 Task: Log work in the project AgileFocus for the issue 'Develop a new tool for automated testing of mobile application battery consumption and energy efficiency' spent time as '6w 3d 10h 51m' and remaining time as '5w 1d 13h 21m' and move to top of backlog. Now add the issue to the epic 'IT Knowledge Management Process Improvement'. Log work in the project AgileFocus for the issue 'Upgrade the error logging and monitoring capabilities of a web application to improve error detection and resolution' spent time as '3w 6d 6h 46m' and remaining time as '2w 6d 16h 39m' and move to bottom of backlog. Now add the issue to the epic 'IT Release Management Process Improvement'
Action: Mouse moved to (786, 524)
Screenshot: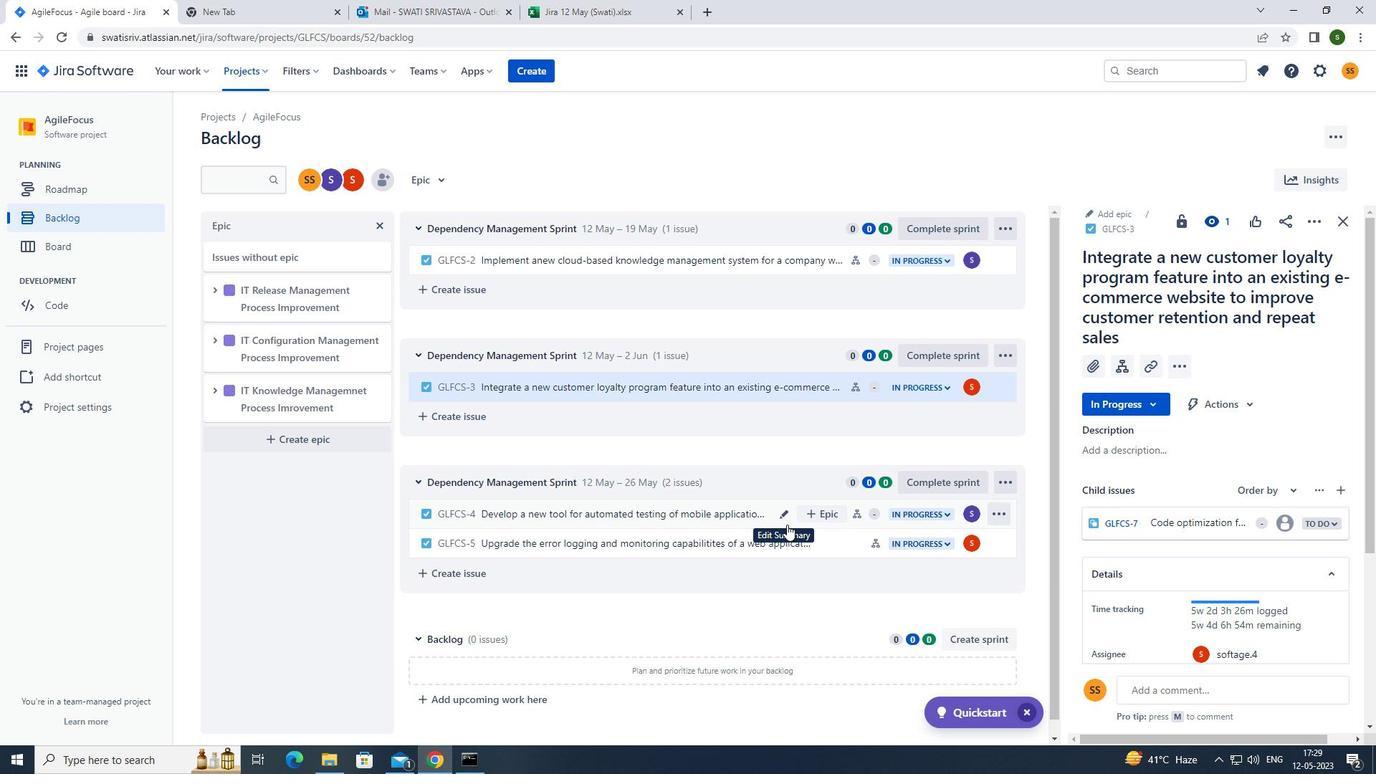 
Action: Mouse pressed left at (786, 524)
Screenshot: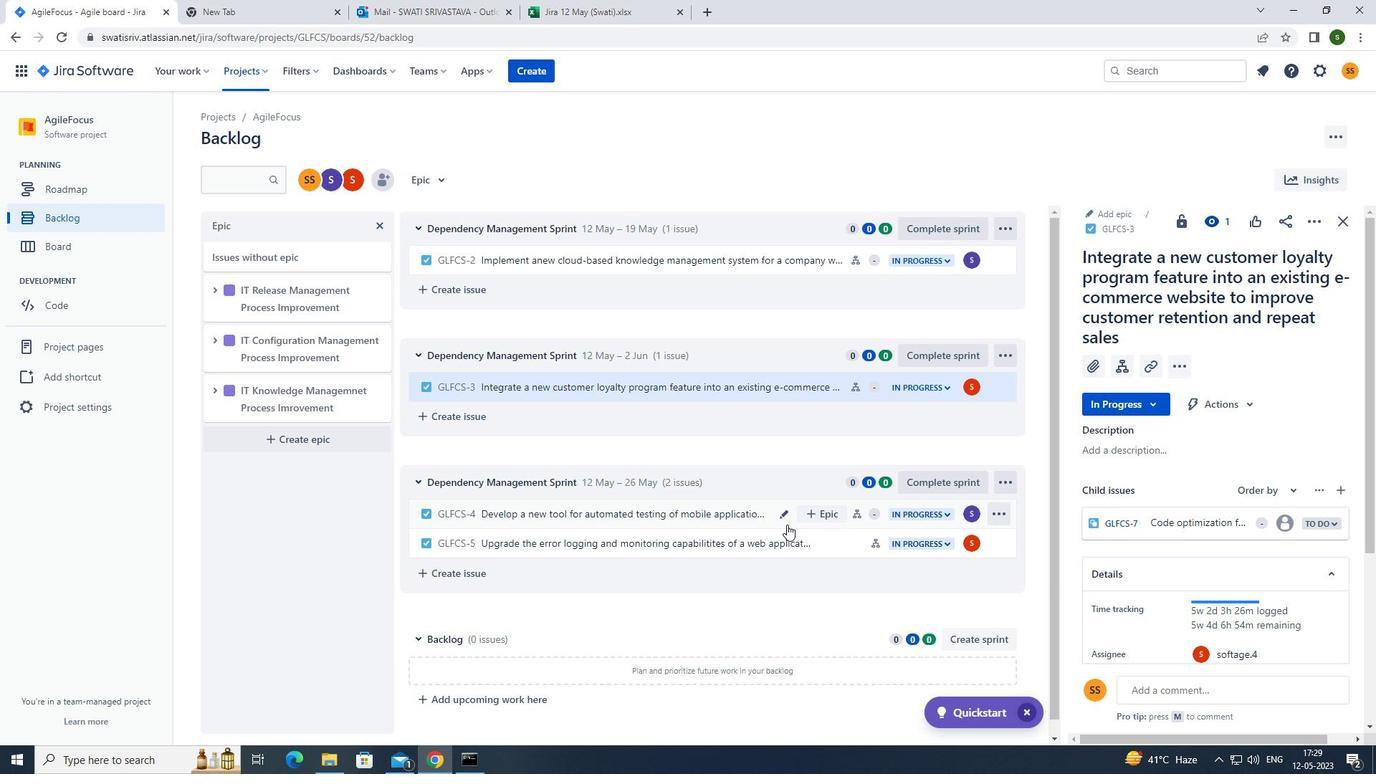 
Action: Mouse moved to (1317, 222)
Screenshot: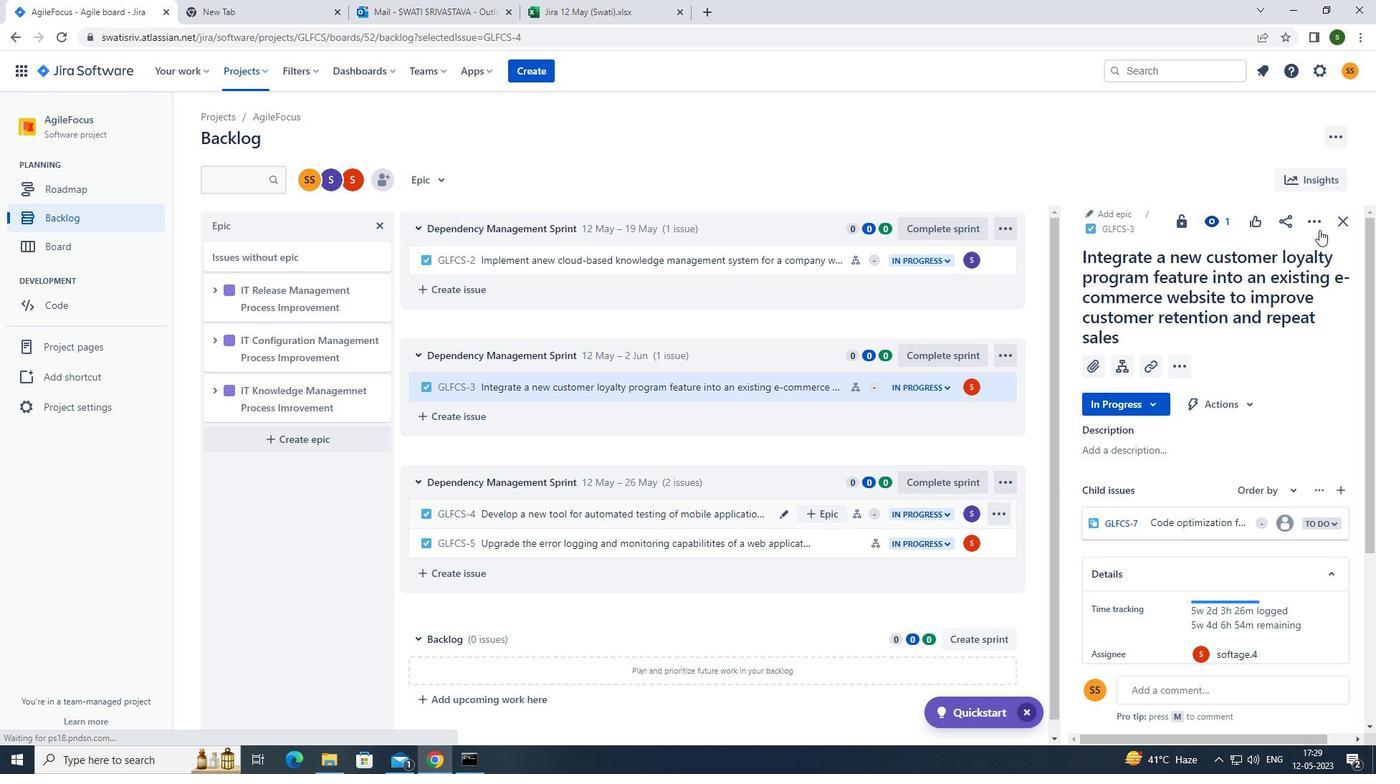 
Action: Mouse pressed left at (1317, 222)
Screenshot: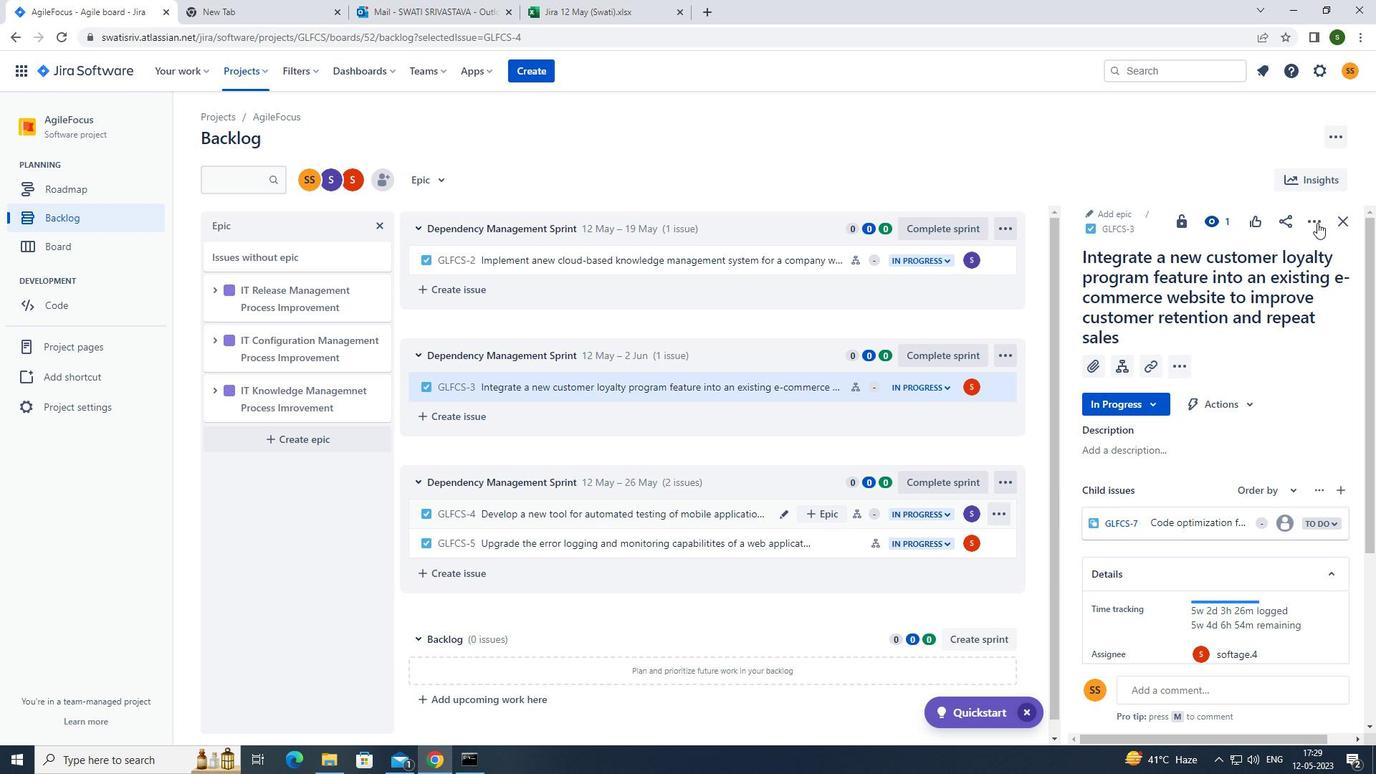
Action: Mouse moved to (1273, 253)
Screenshot: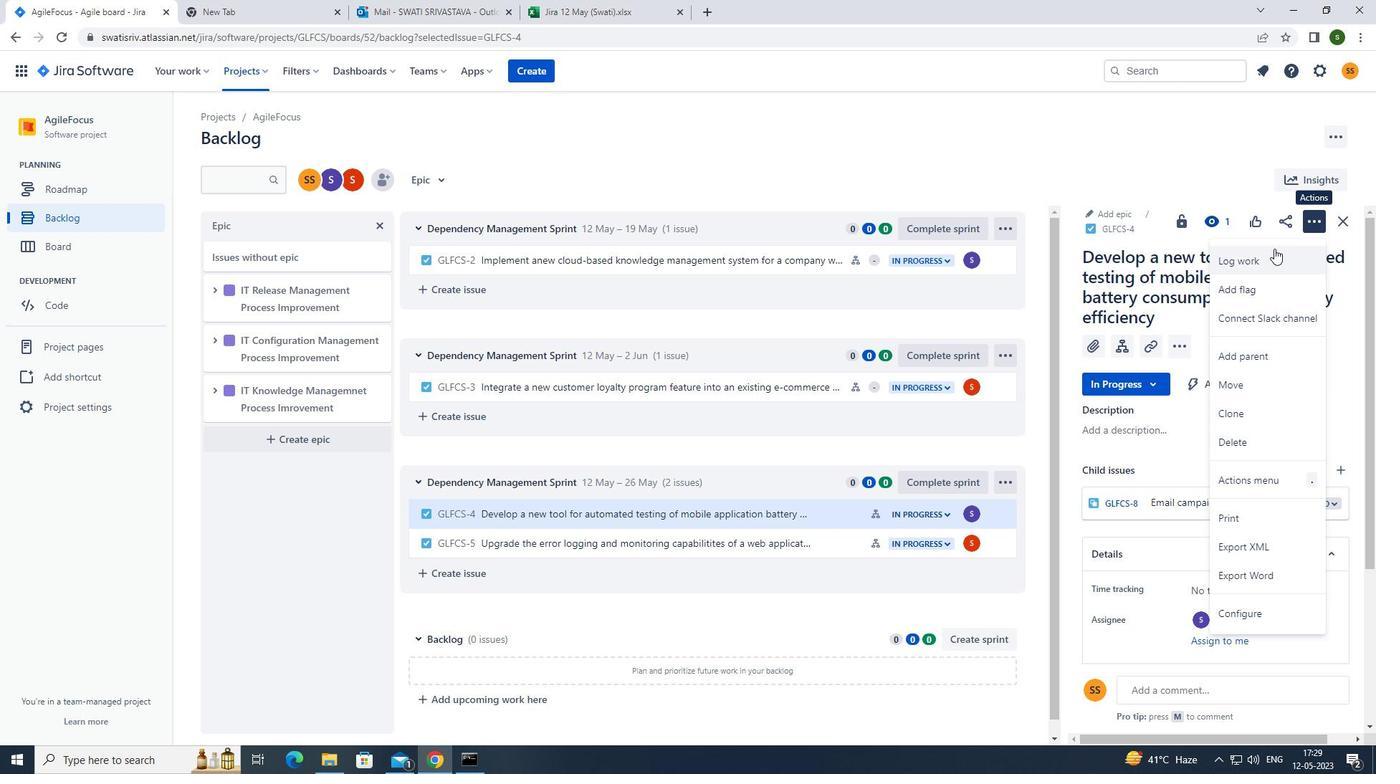 
Action: Mouse pressed left at (1273, 253)
Screenshot: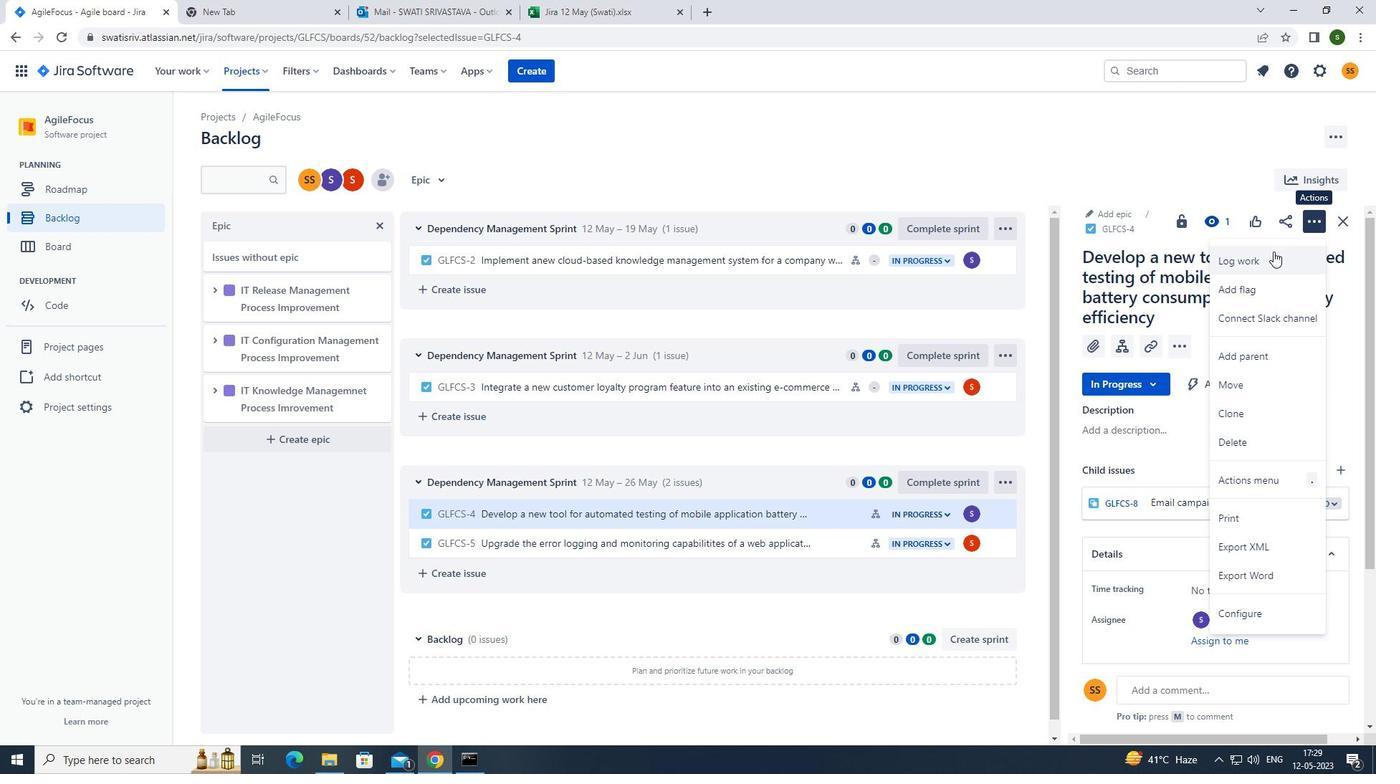 
Action: Mouse moved to (632, 179)
Screenshot: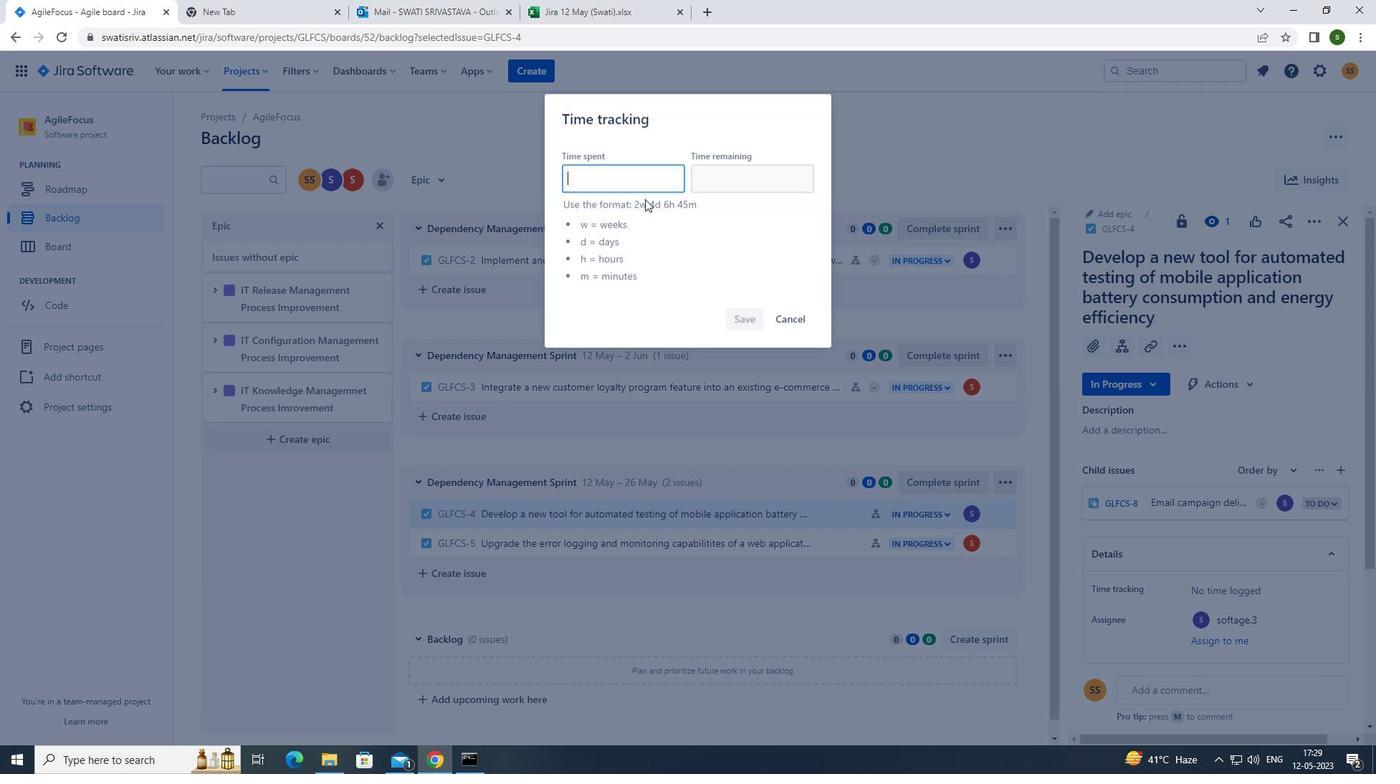 
Action: Mouse pressed left at (632, 179)
Screenshot: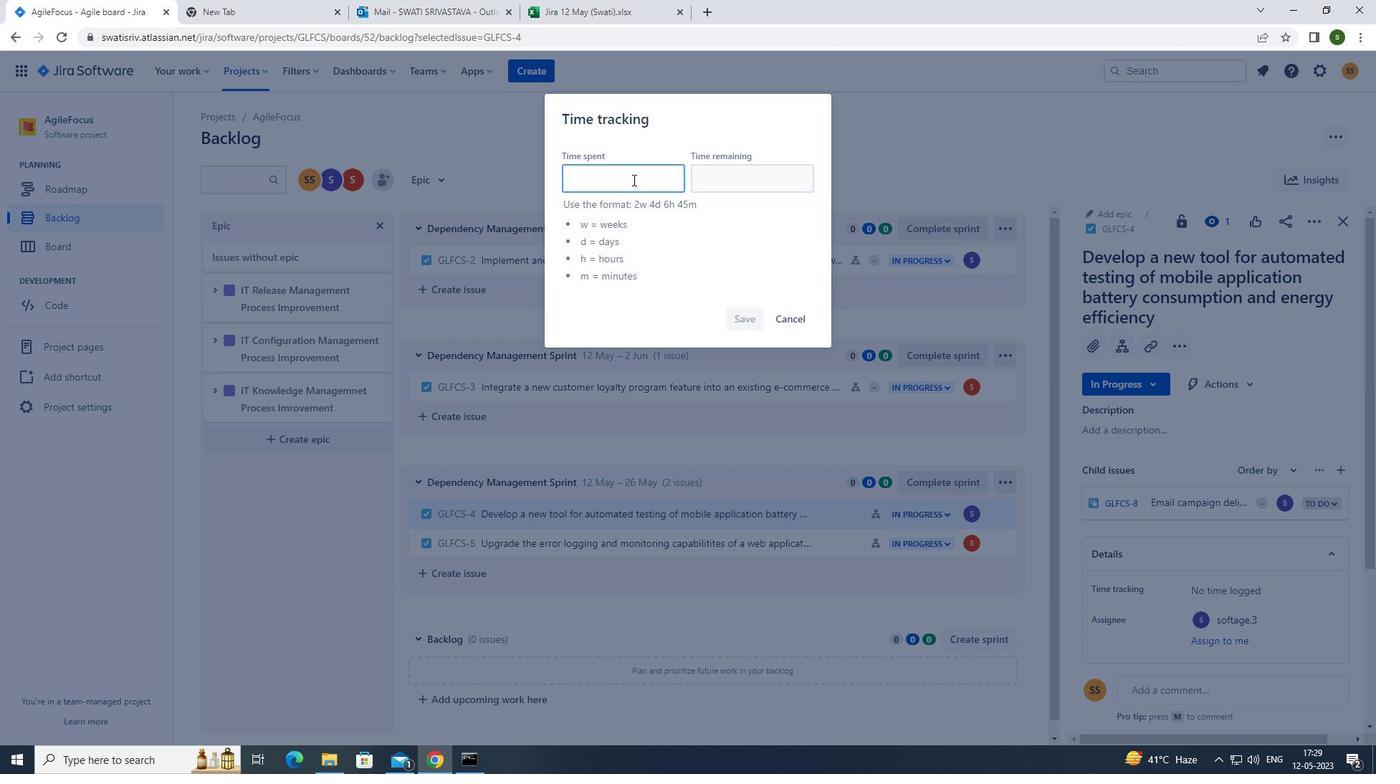 
Action: Mouse moved to (632, 179)
Screenshot: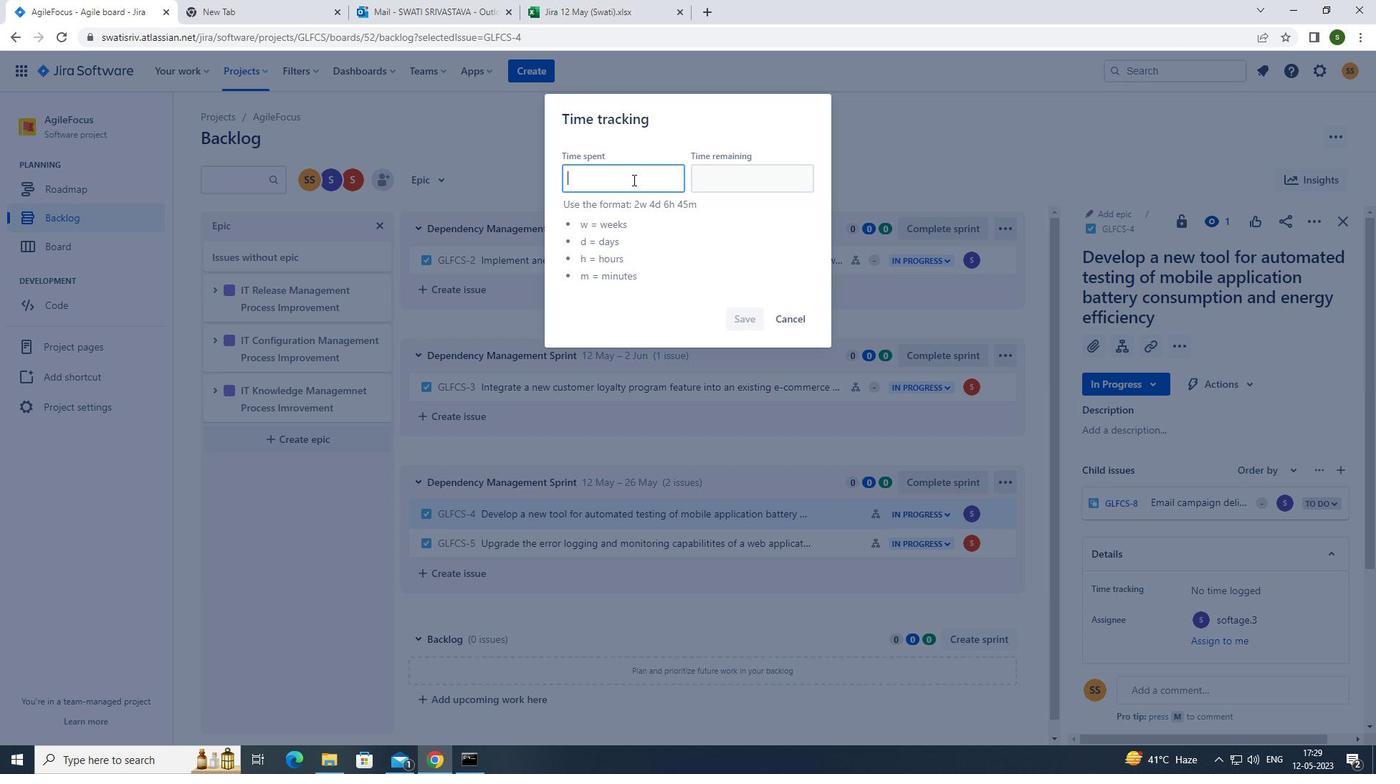 
Action: Key pressed 6w<Key.space>3d<Key.space>10h<Key.space>51m
Screenshot: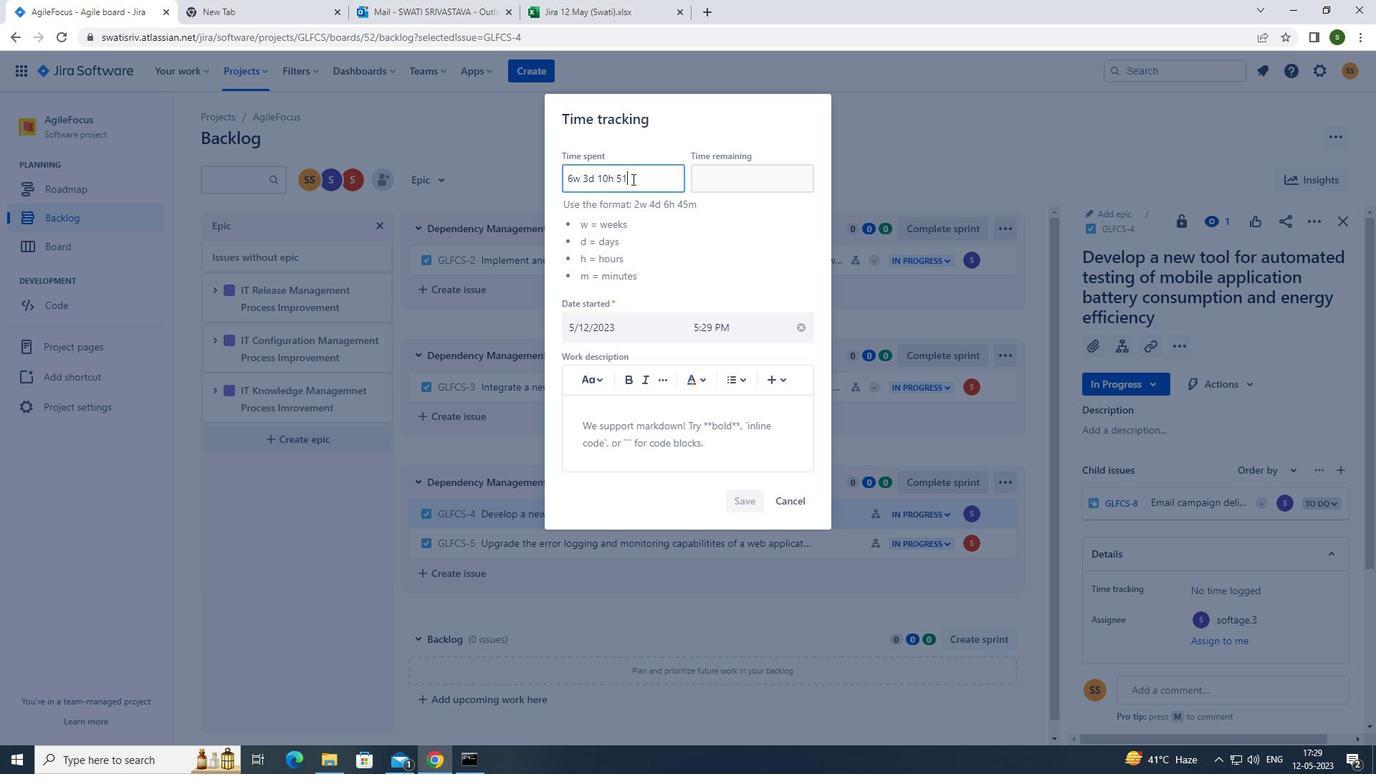 
Action: Mouse moved to (735, 192)
Screenshot: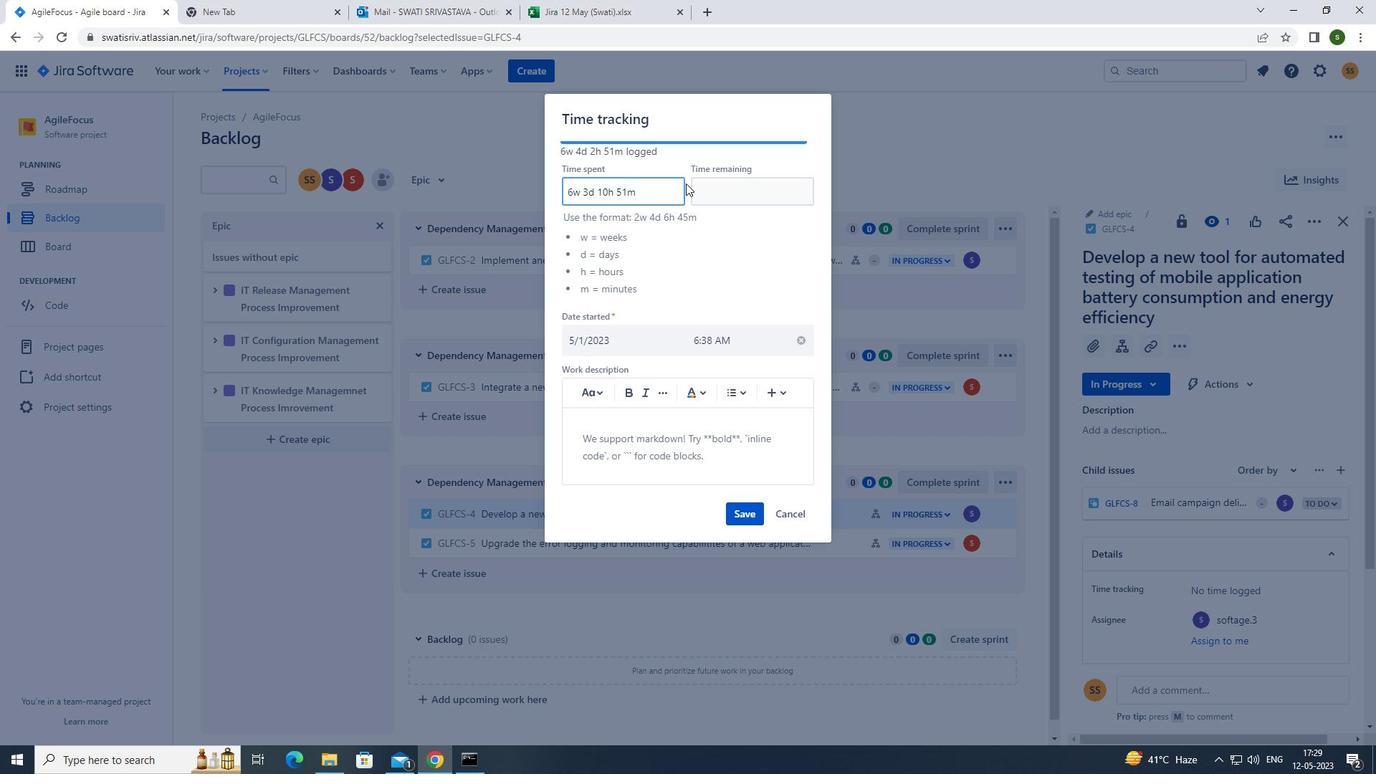 
Action: Mouse pressed left at (735, 192)
Screenshot: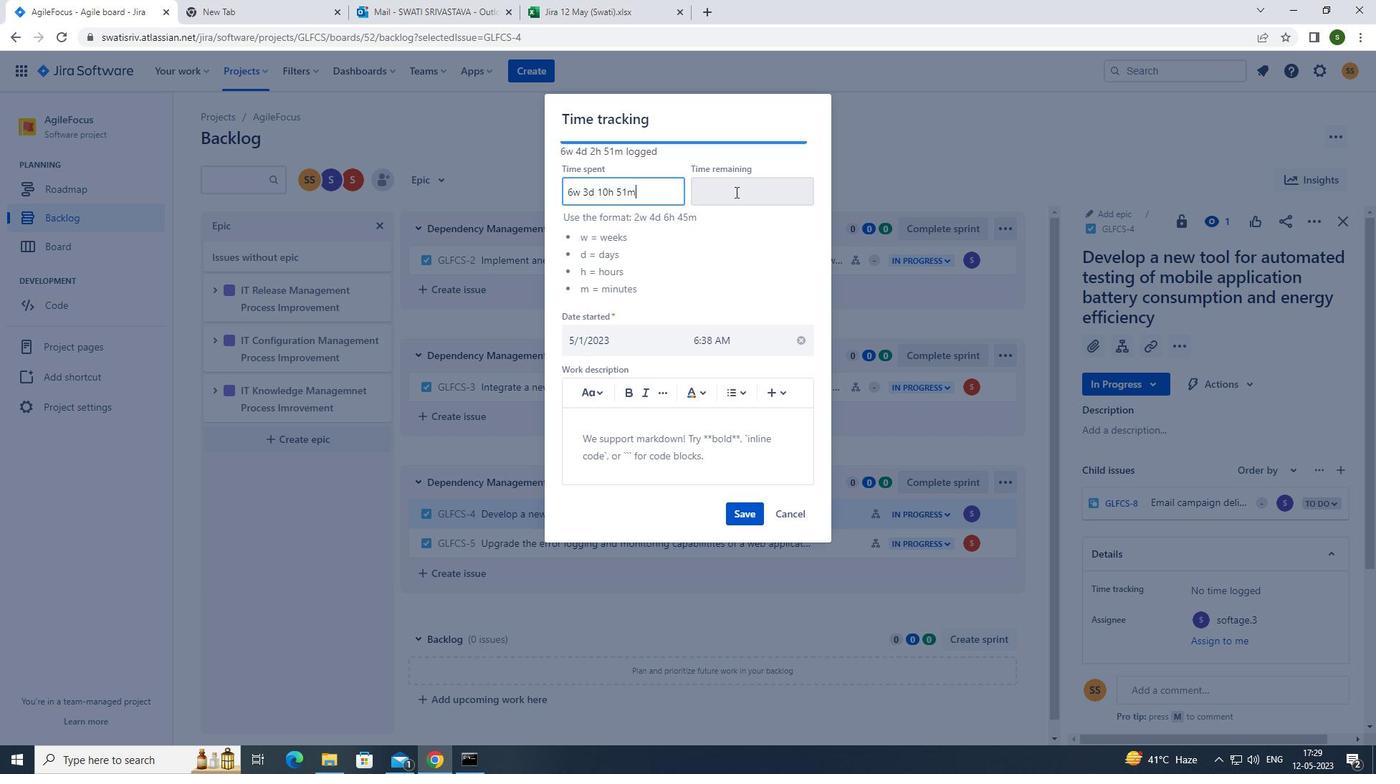 
Action: Key pressed 5w<Key.space>1d<Key.space>13h<Key.space>21m
Screenshot: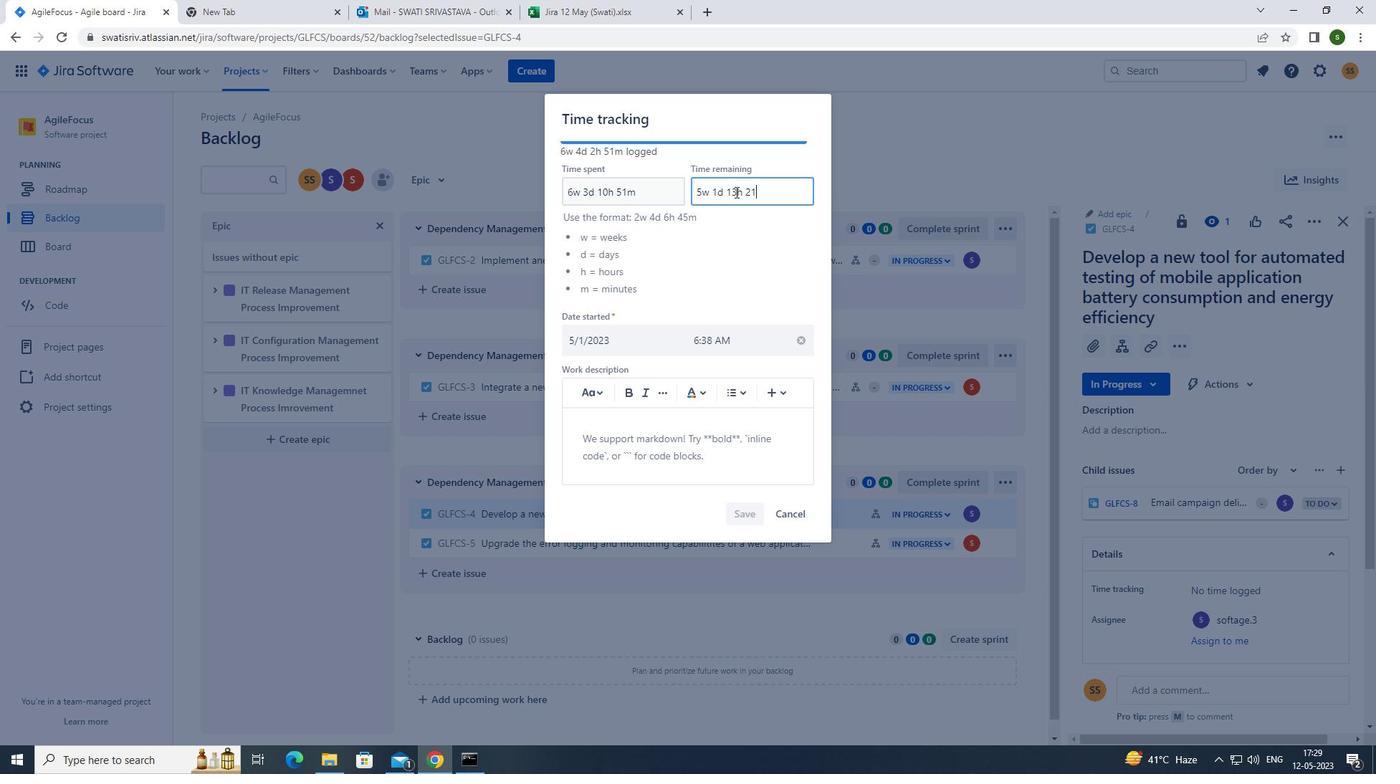 
Action: Mouse moved to (747, 511)
Screenshot: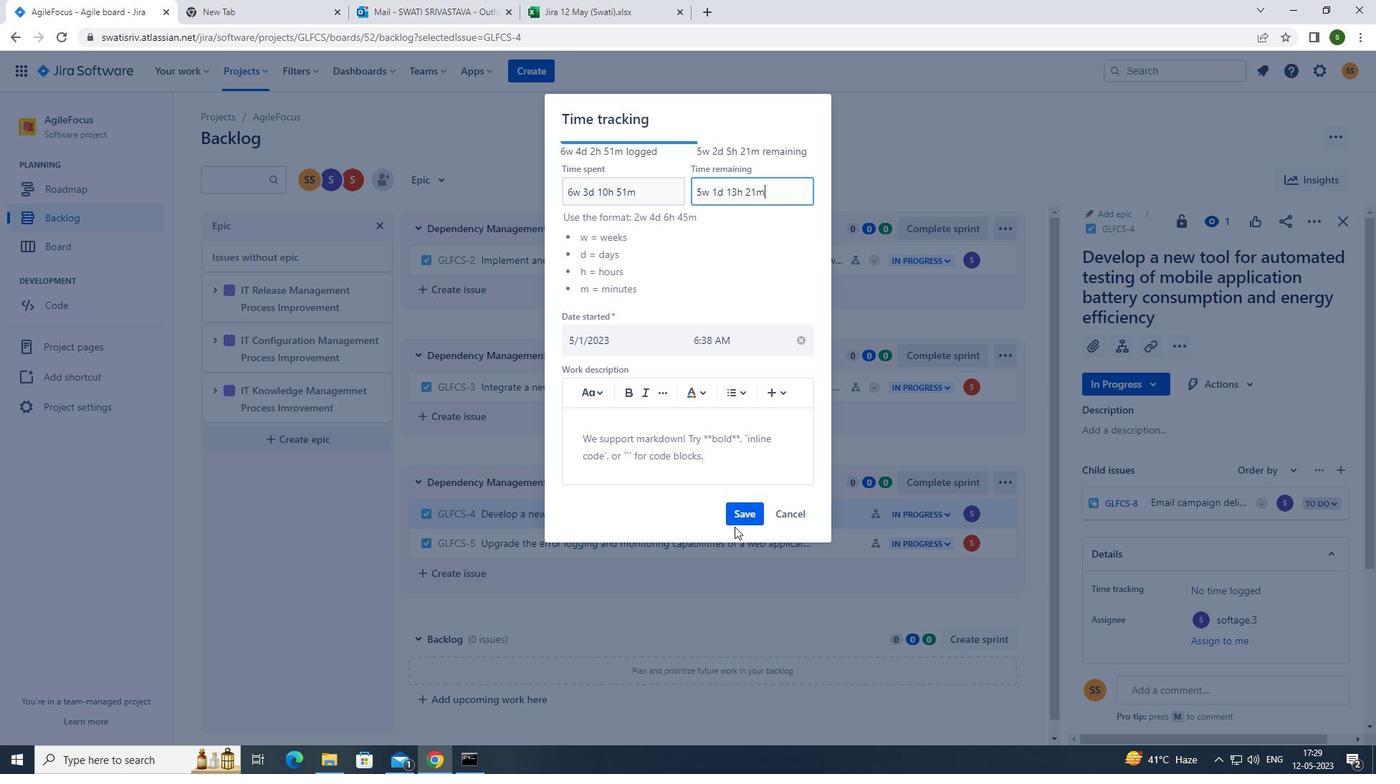 
Action: Mouse pressed left at (747, 511)
Screenshot: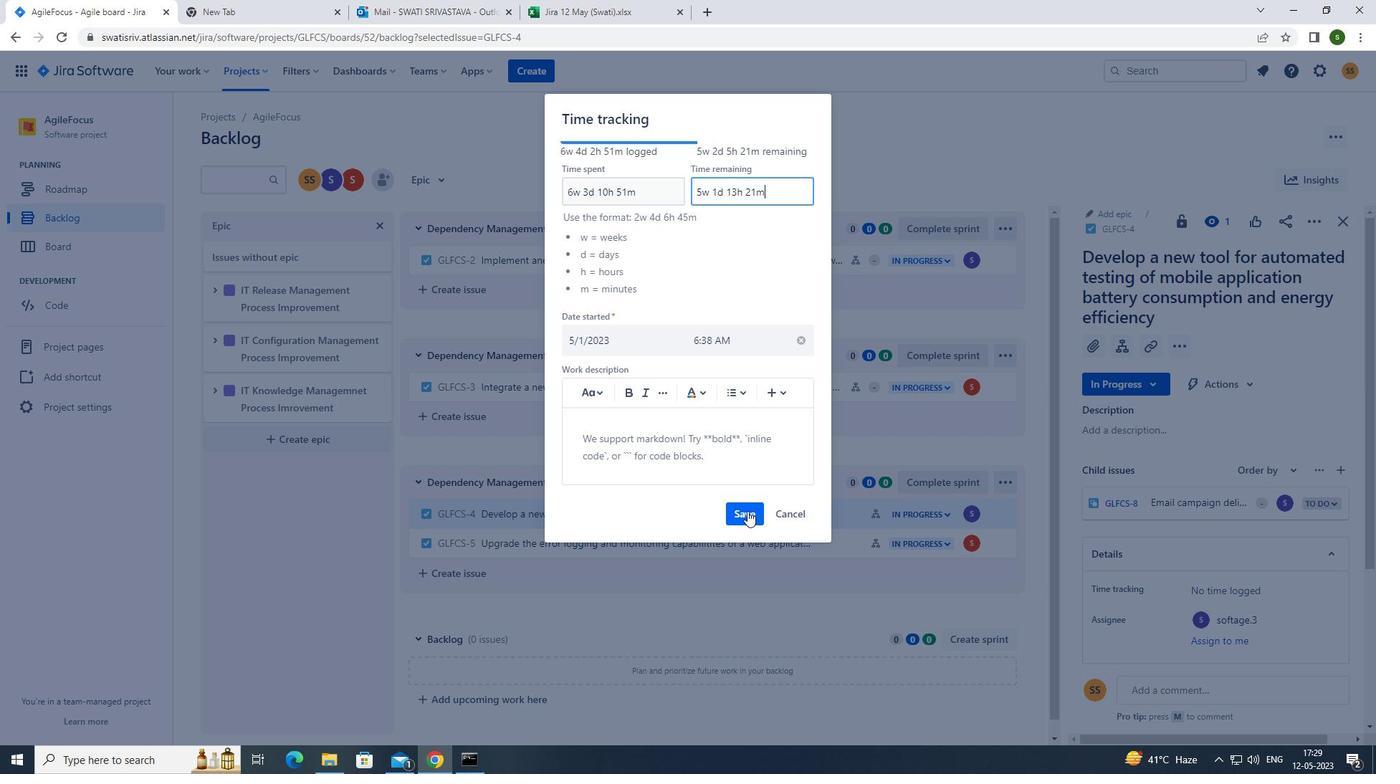
Action: Mouse moved to (1004, 518)
Screenshot: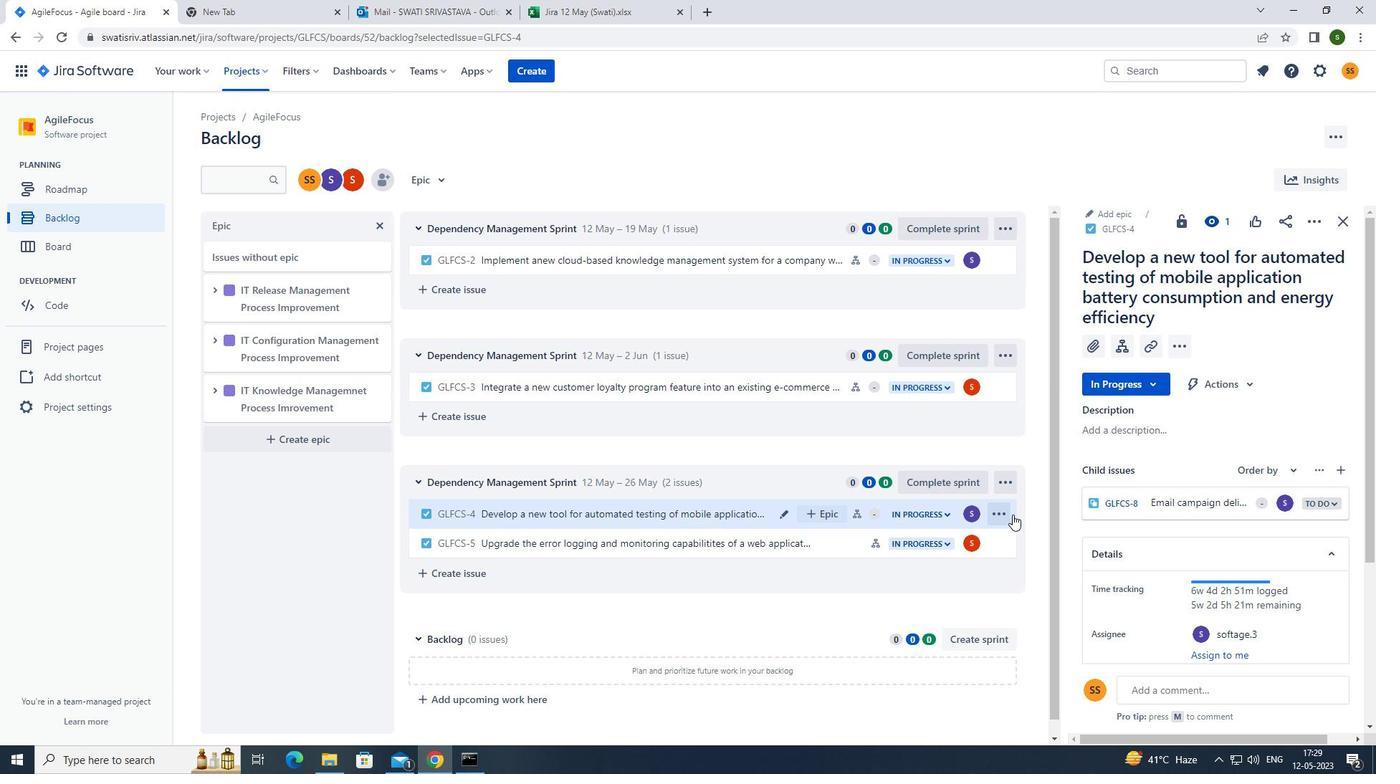 
Action: Mouse pressed left at (1004, 518)
Screenshot: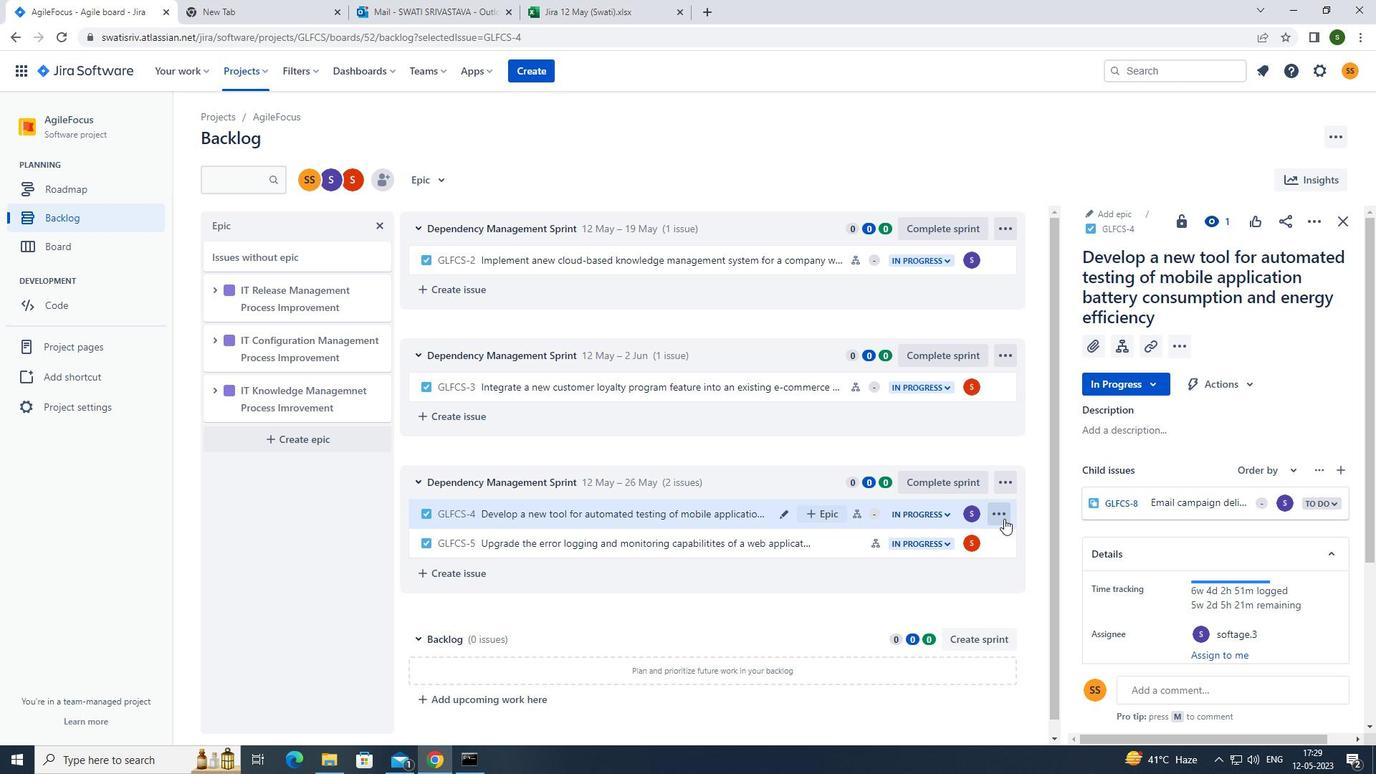 
Action: Mouse moved to (925, 455)
Screenshot: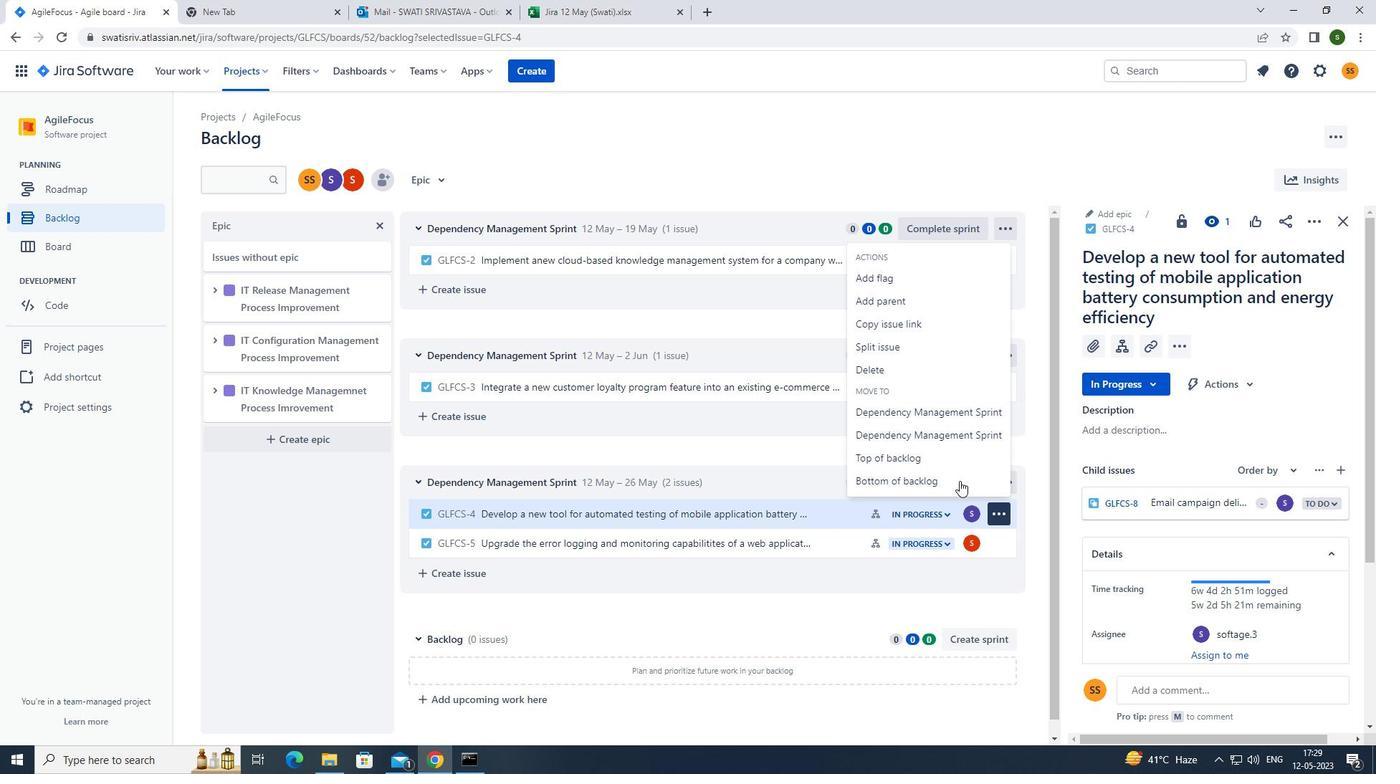 
Action: Mouse pressed left at (925, 455)
Screenshot: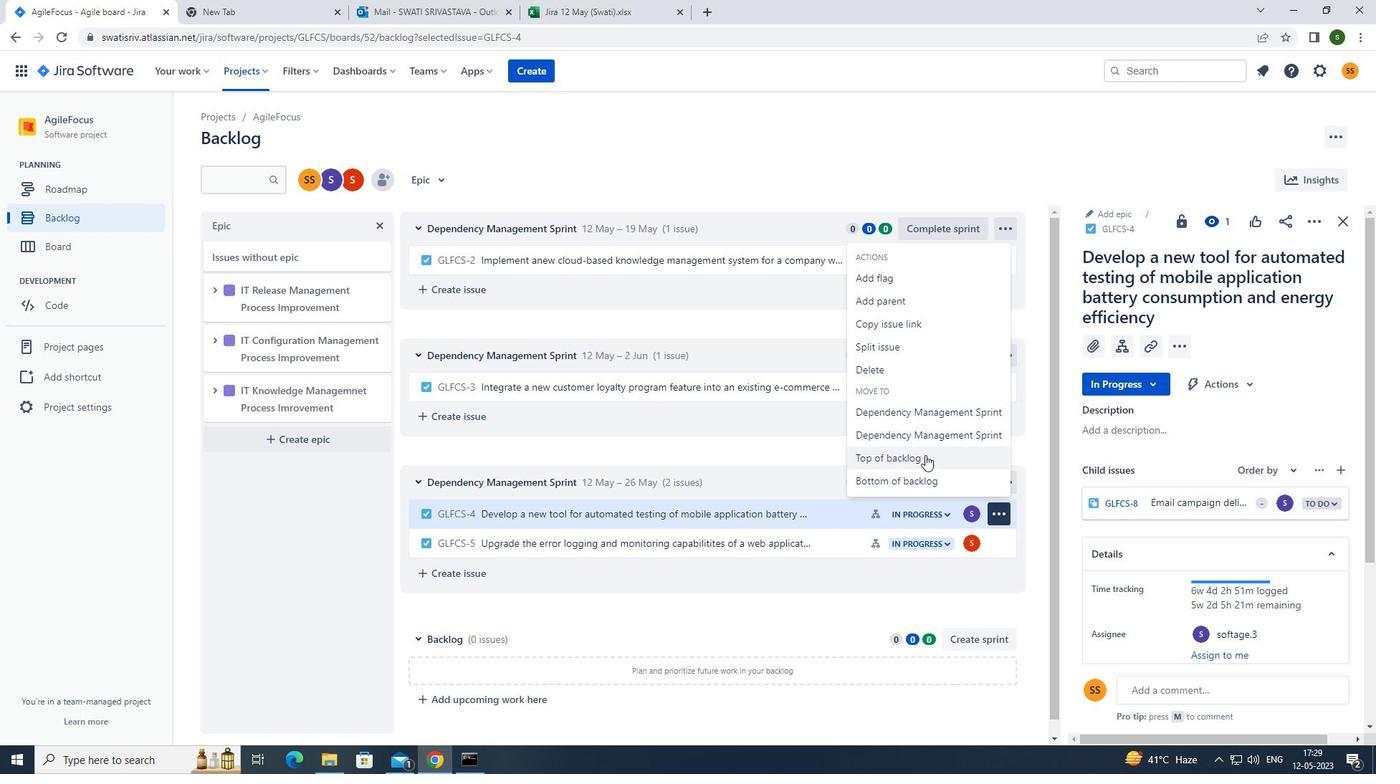 
Action: Mouse moved to (734, 232)
Screenshot: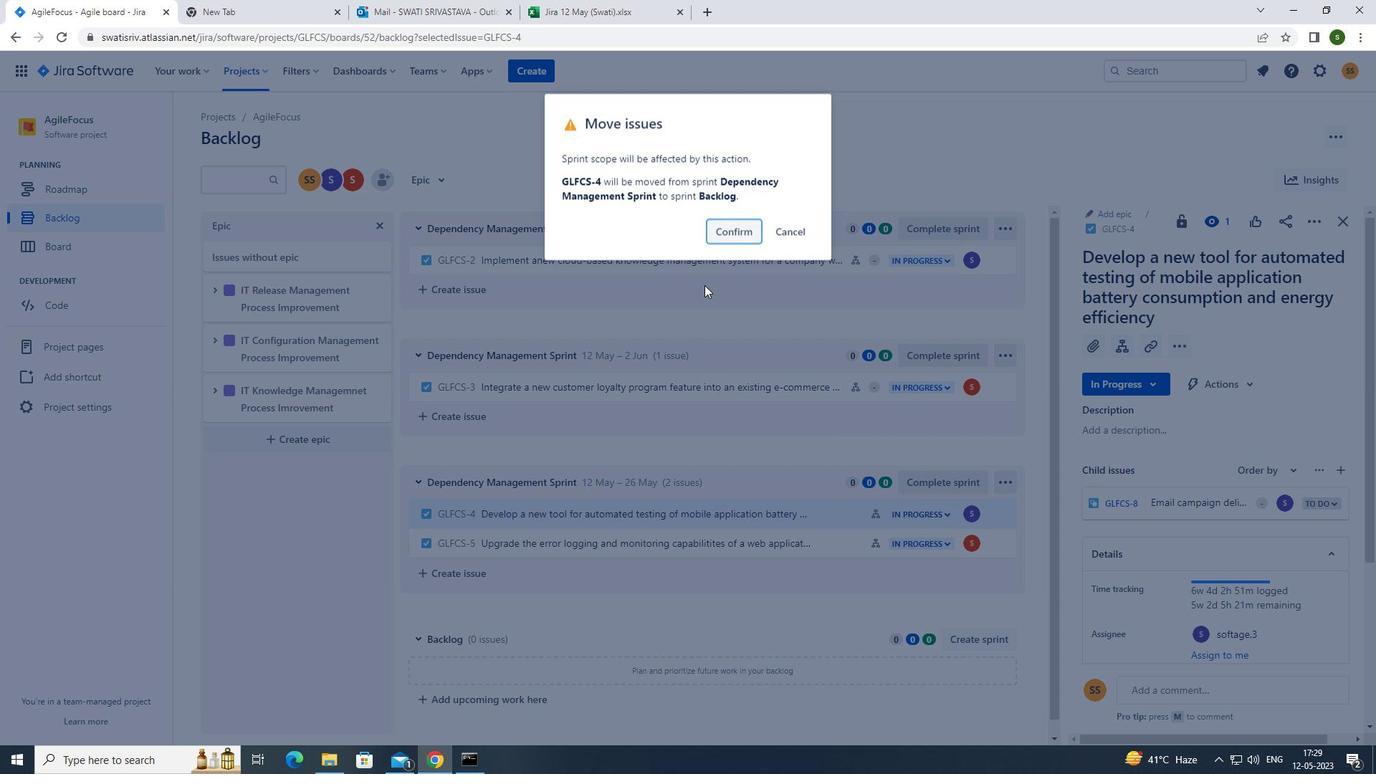 
Action: Mouse pressed left at (734, 232)
Screenshot: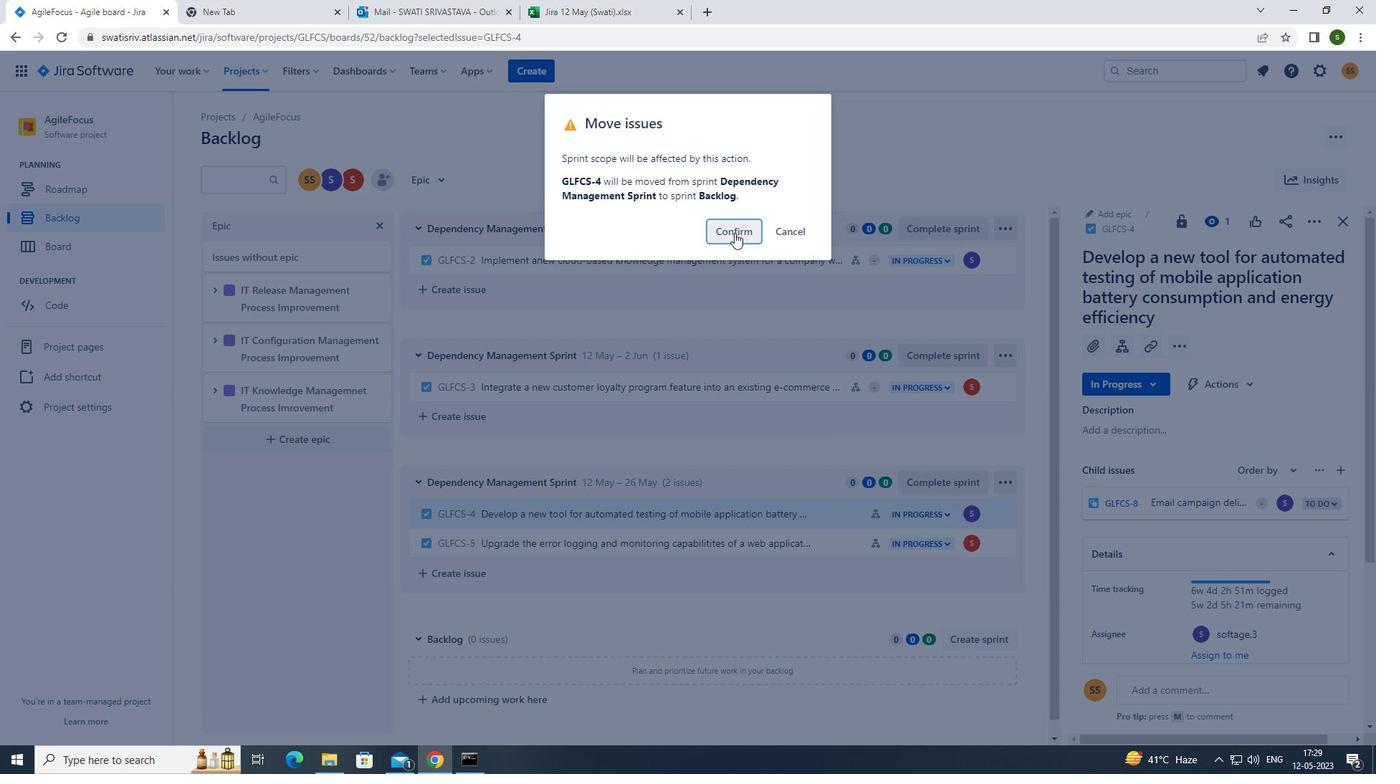 
Action: Mouse moved to (445, 178)
Screenshot: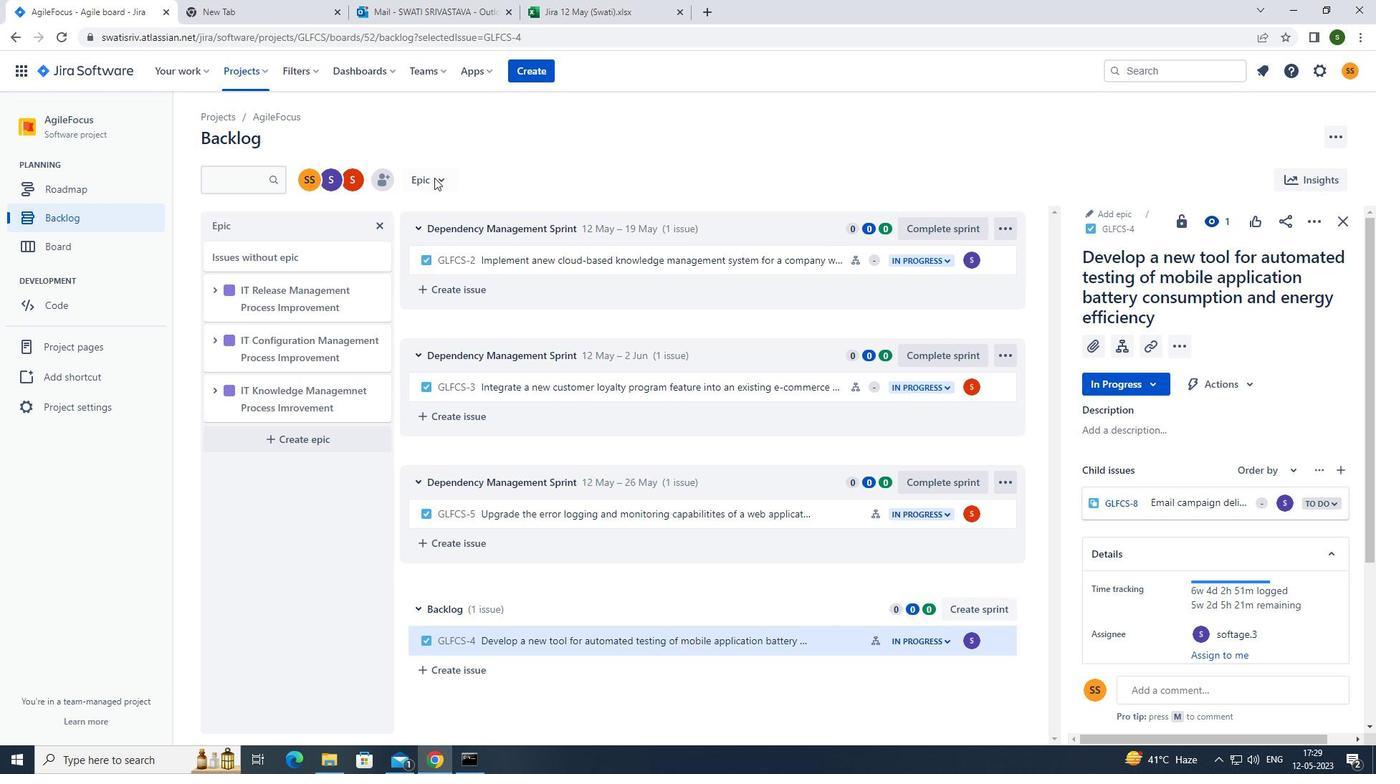 
Action: Mouse pressed left at (445, 178)
Screenshot: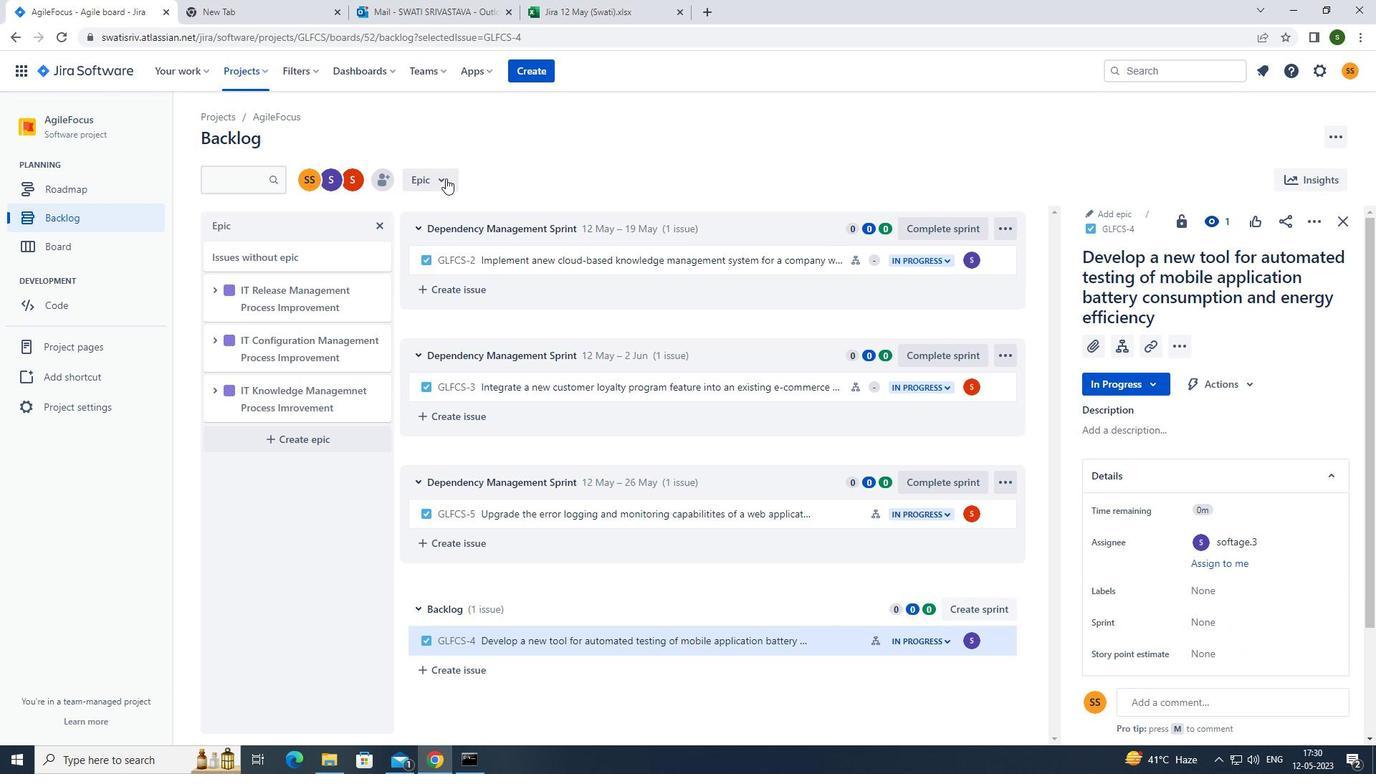 
Action: Mouse moved to (481, 290)
Screenshot: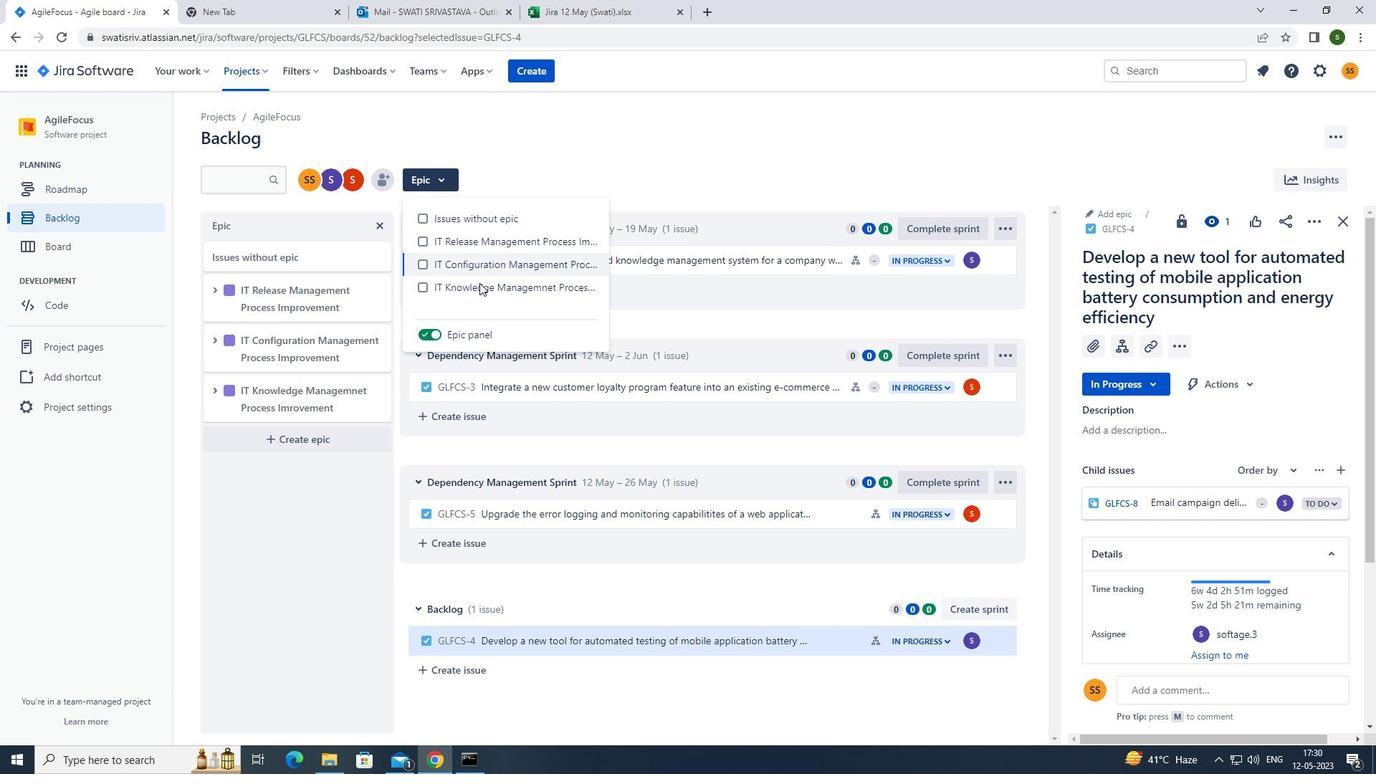 
Action: Mouse pressed left at (481, 290)
Screenshot: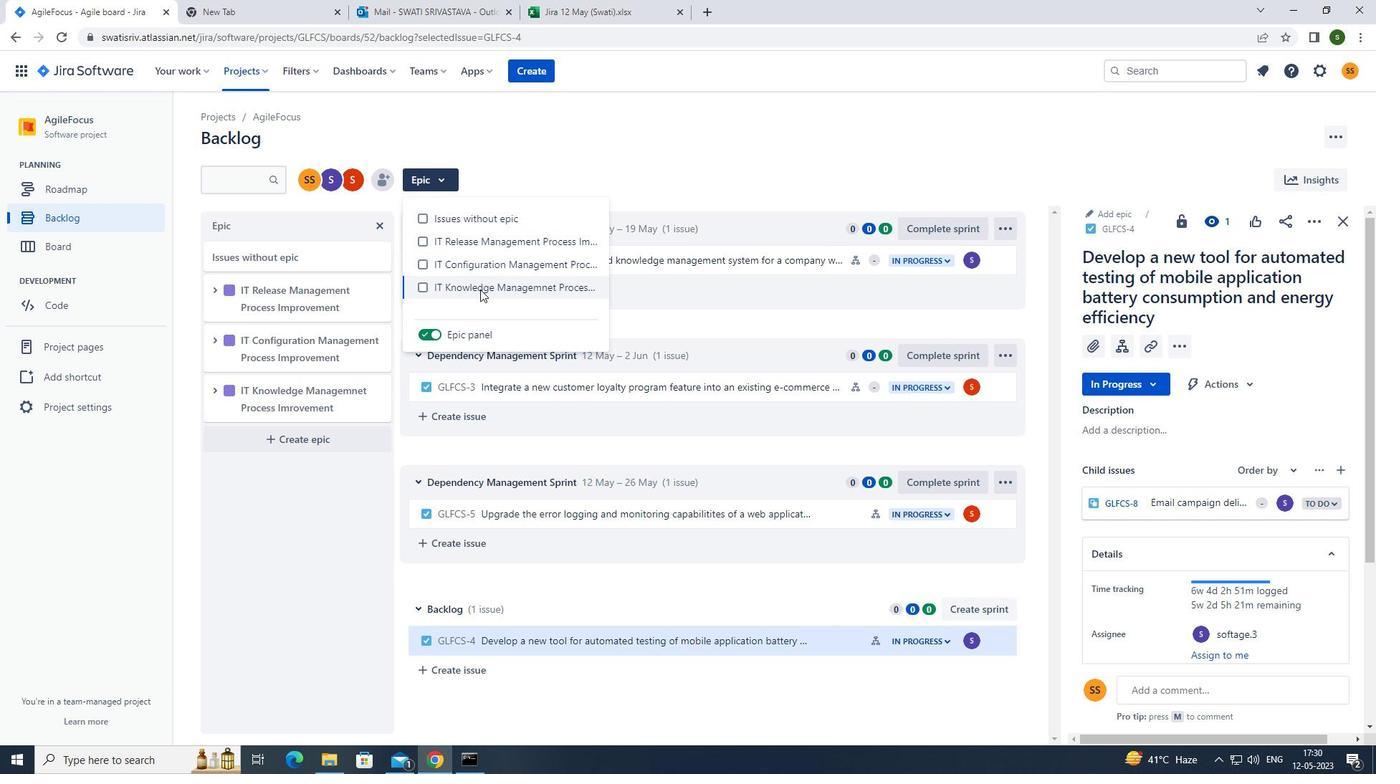 
Action: Mouse moved to (621, 167)
Screenshot: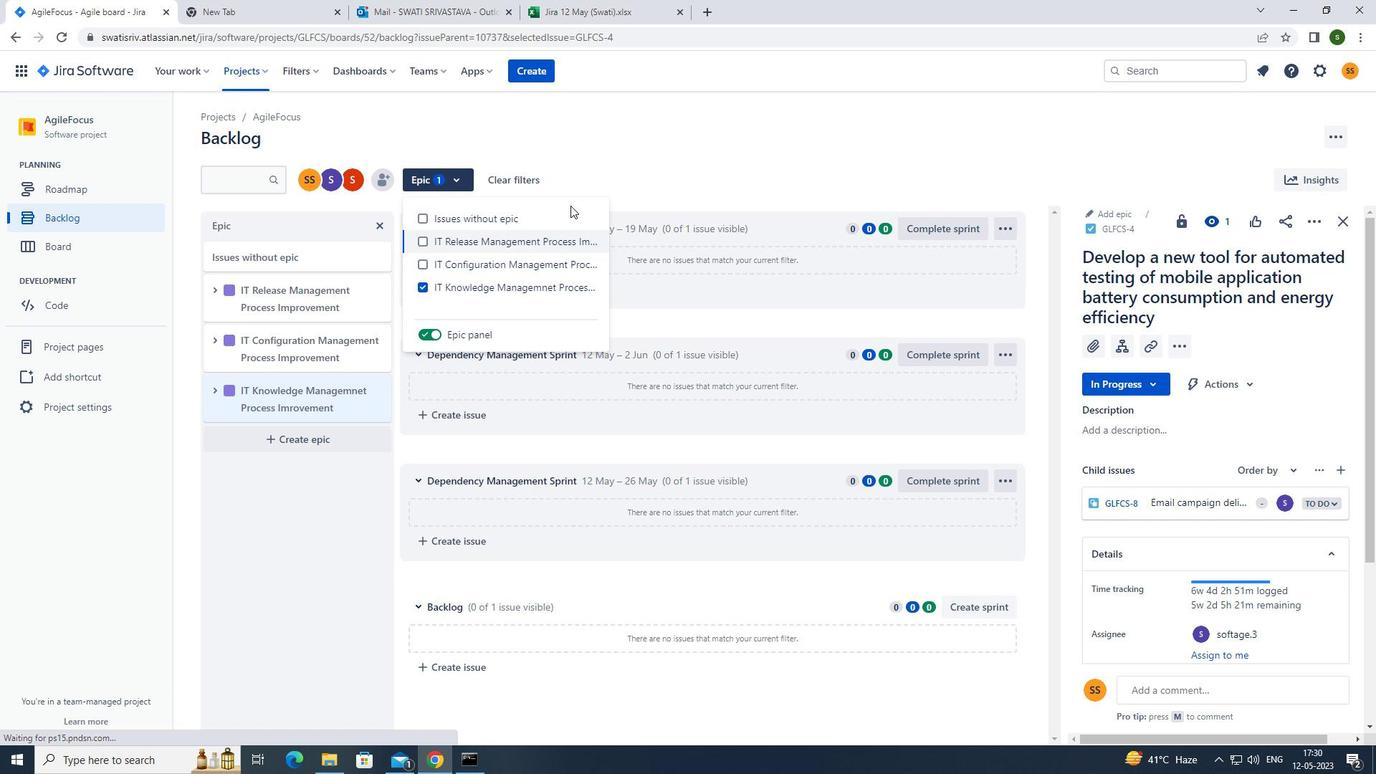 
Action: Mouse pressed left at (621, 167)
Screenshot: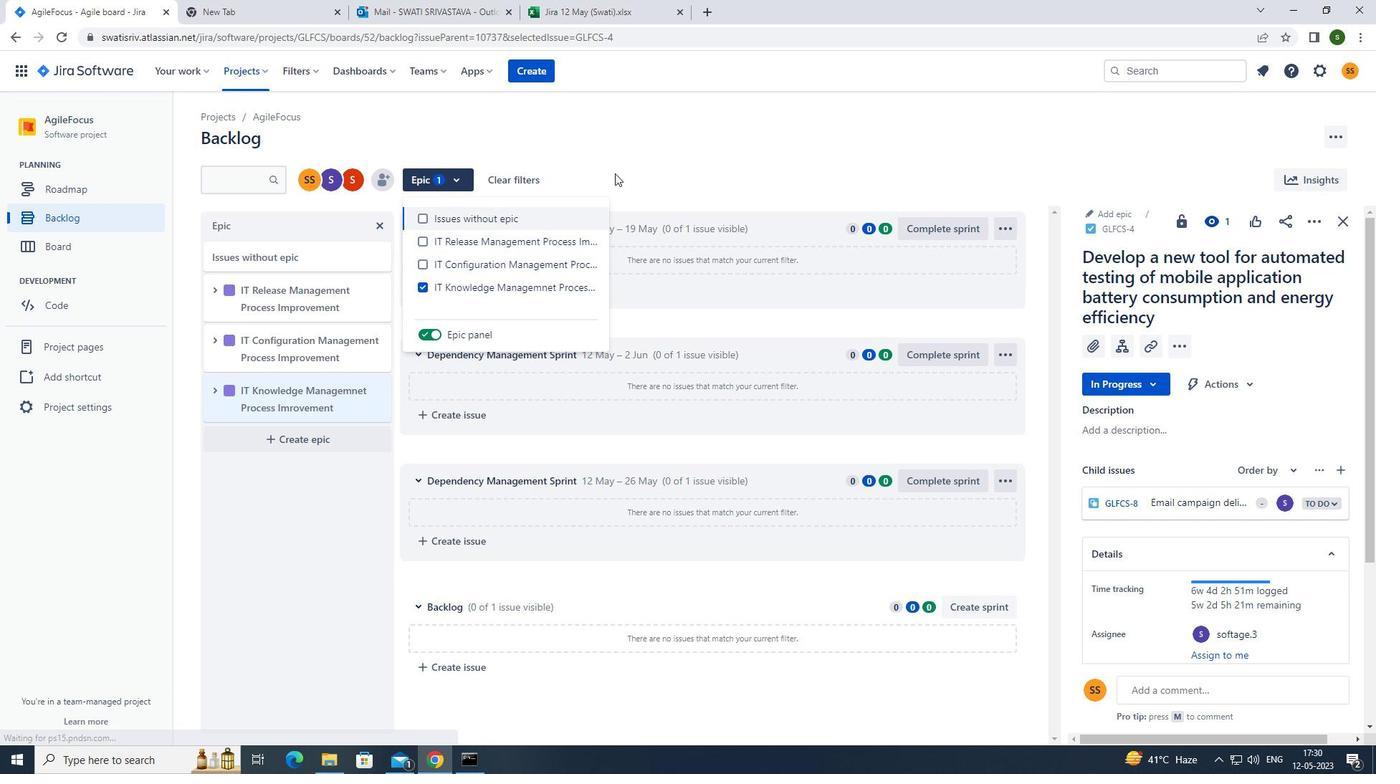 
Action: Mouse moved to (114, 224)
Screenshot: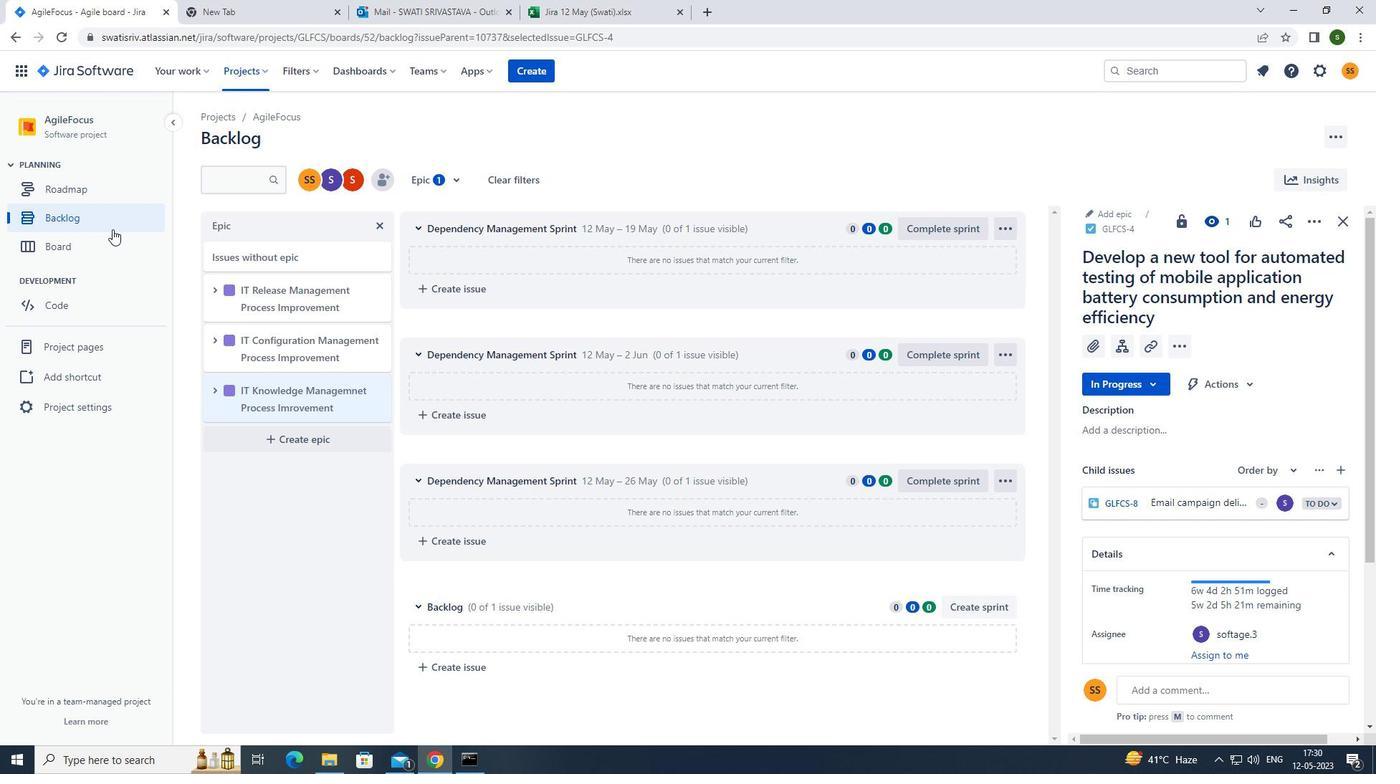 
Action: Mouse pressed left at (114, 224)
Screenshot: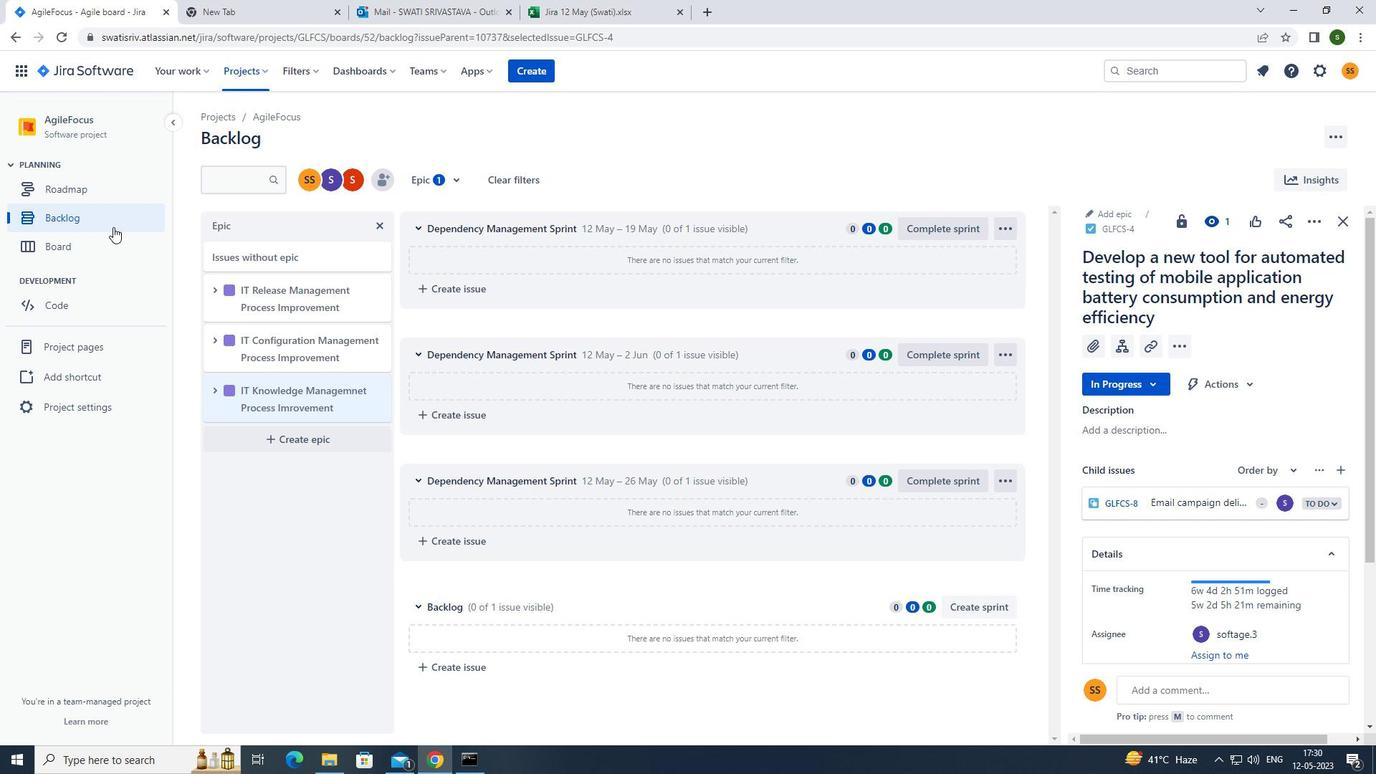 
Action: Mouse moved to (847, 523)
Screenshot: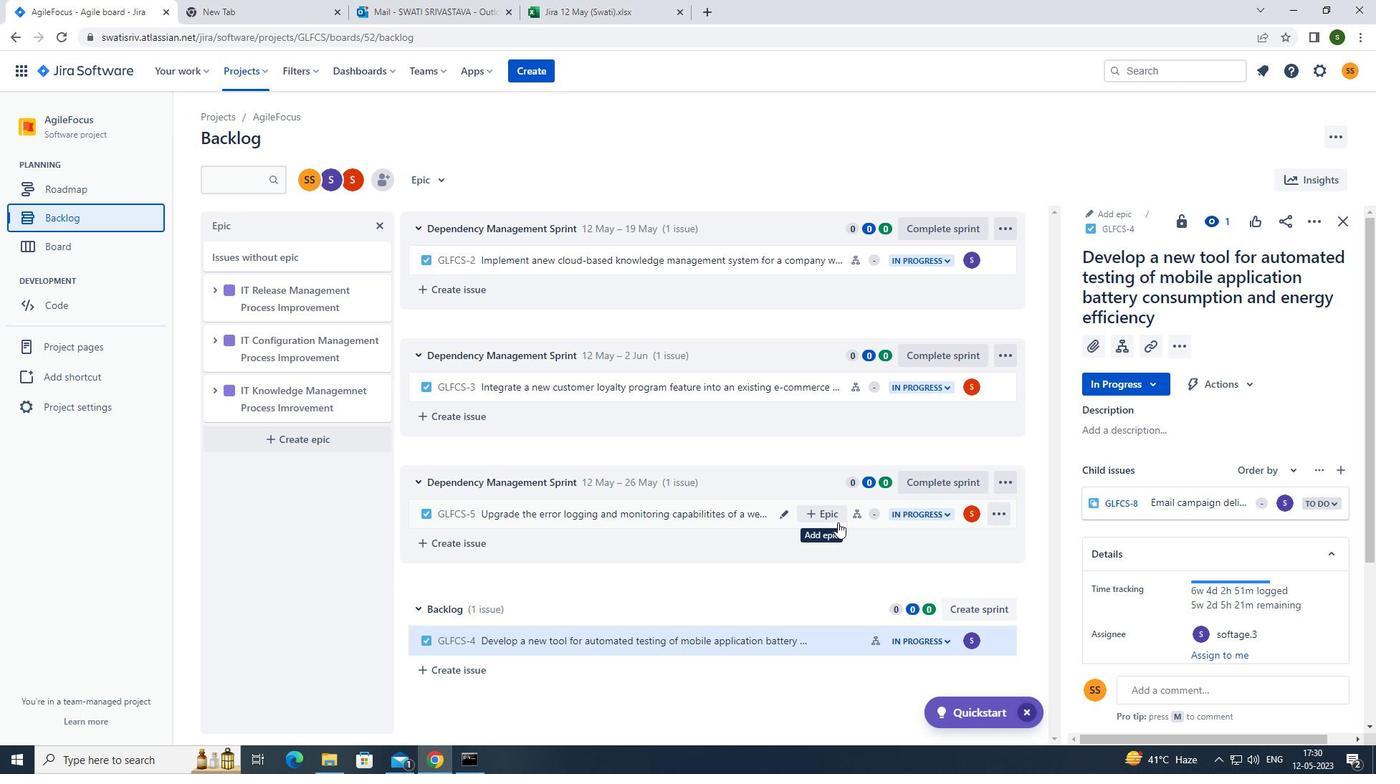 
Action: Mouse pressed left at (847, 523)
Screenshot: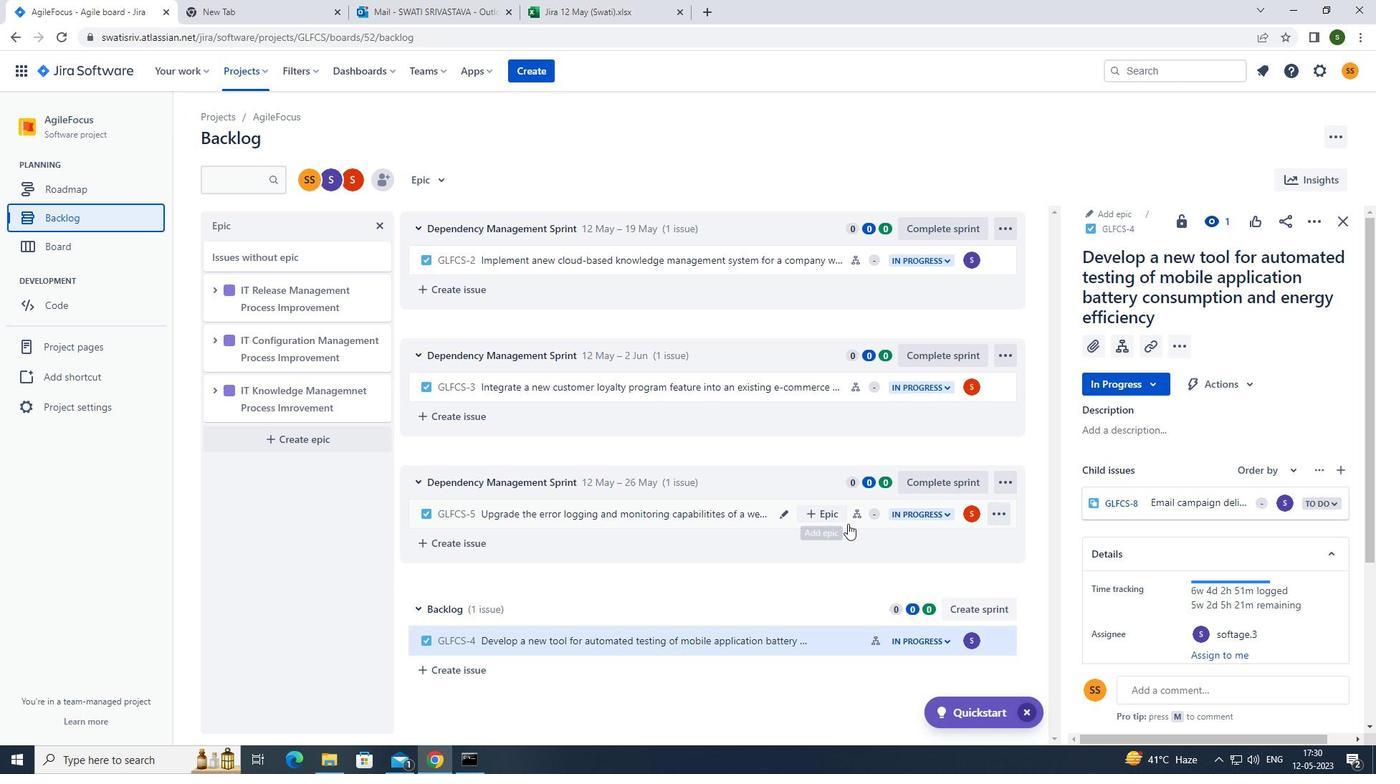 
Action: Mouse moved to (1307, 221)
Screenshot: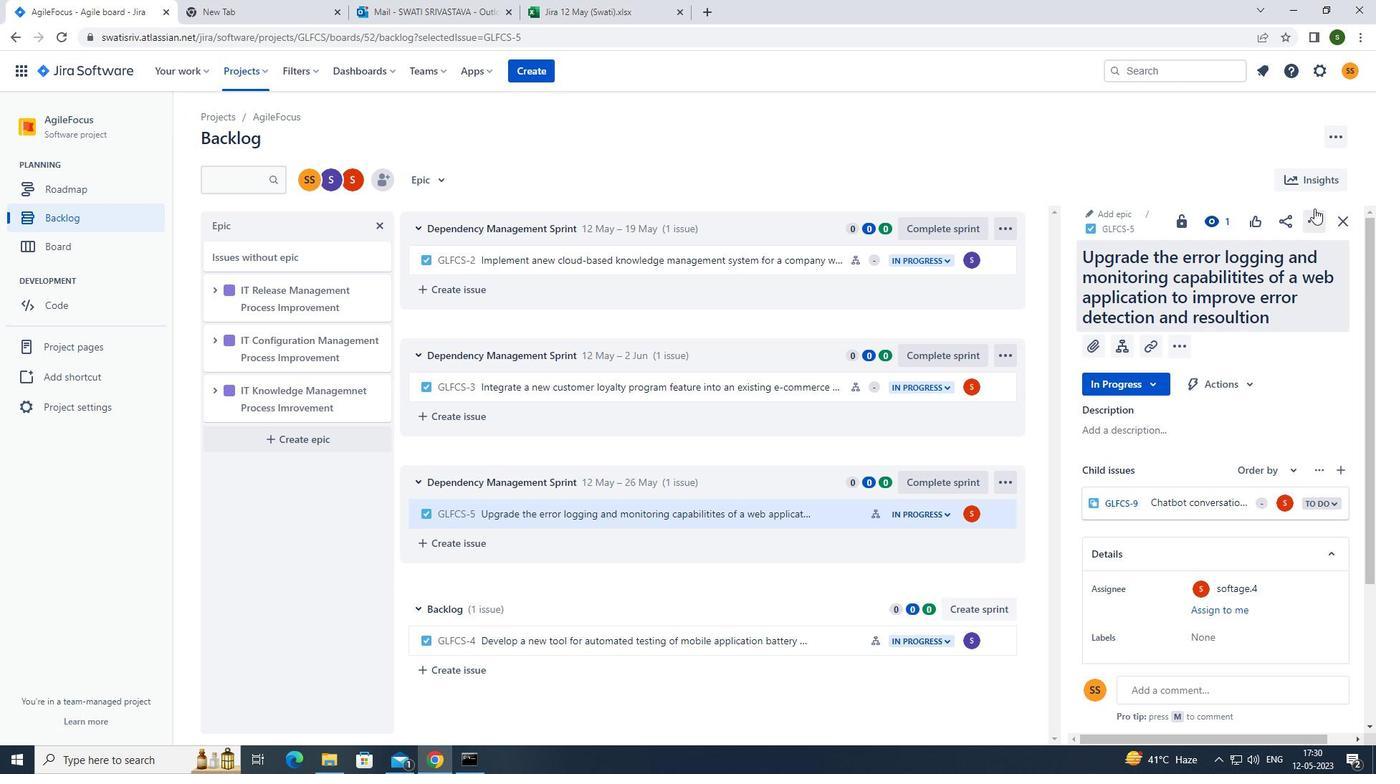 
Action: Mouse pressed left at (1307, 221)
Screenshot: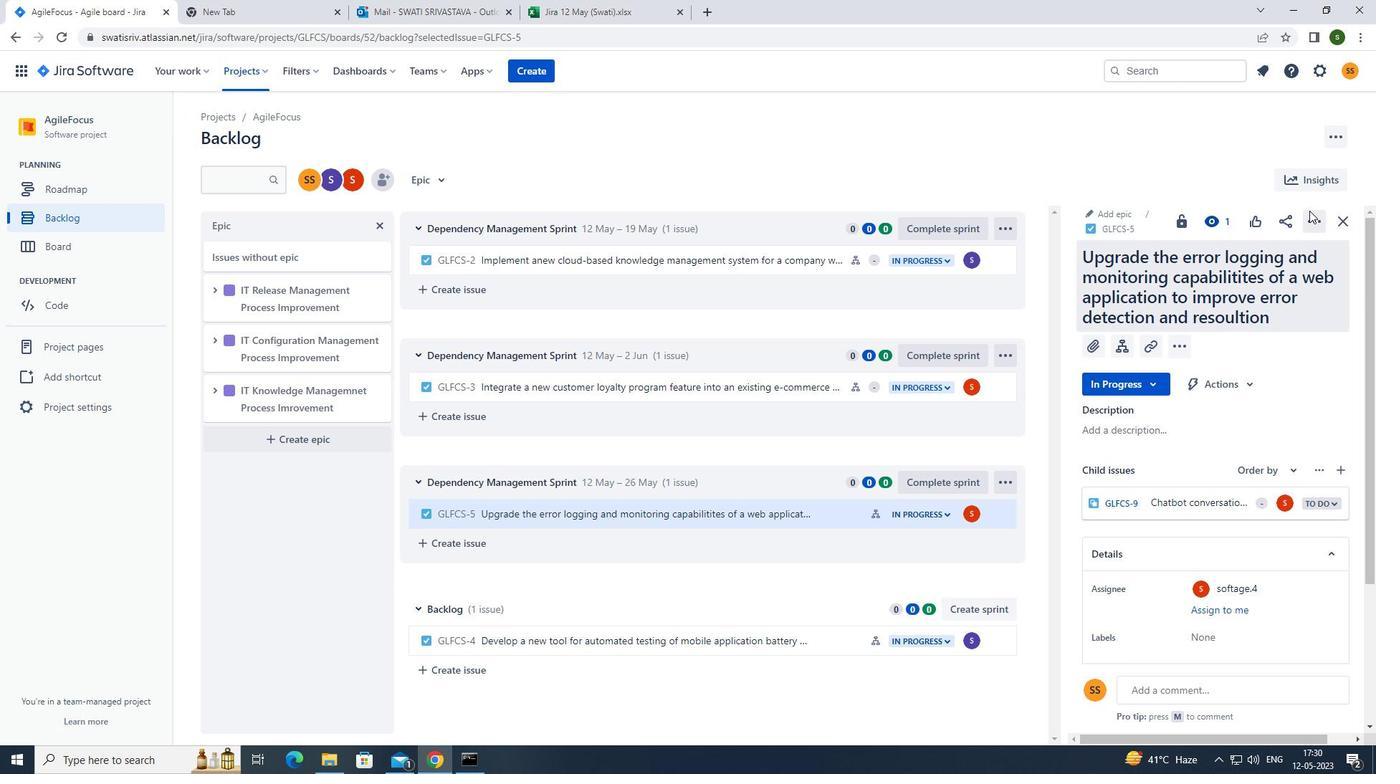 
Action: Mouse moved to (1275, 262)
Screenshot: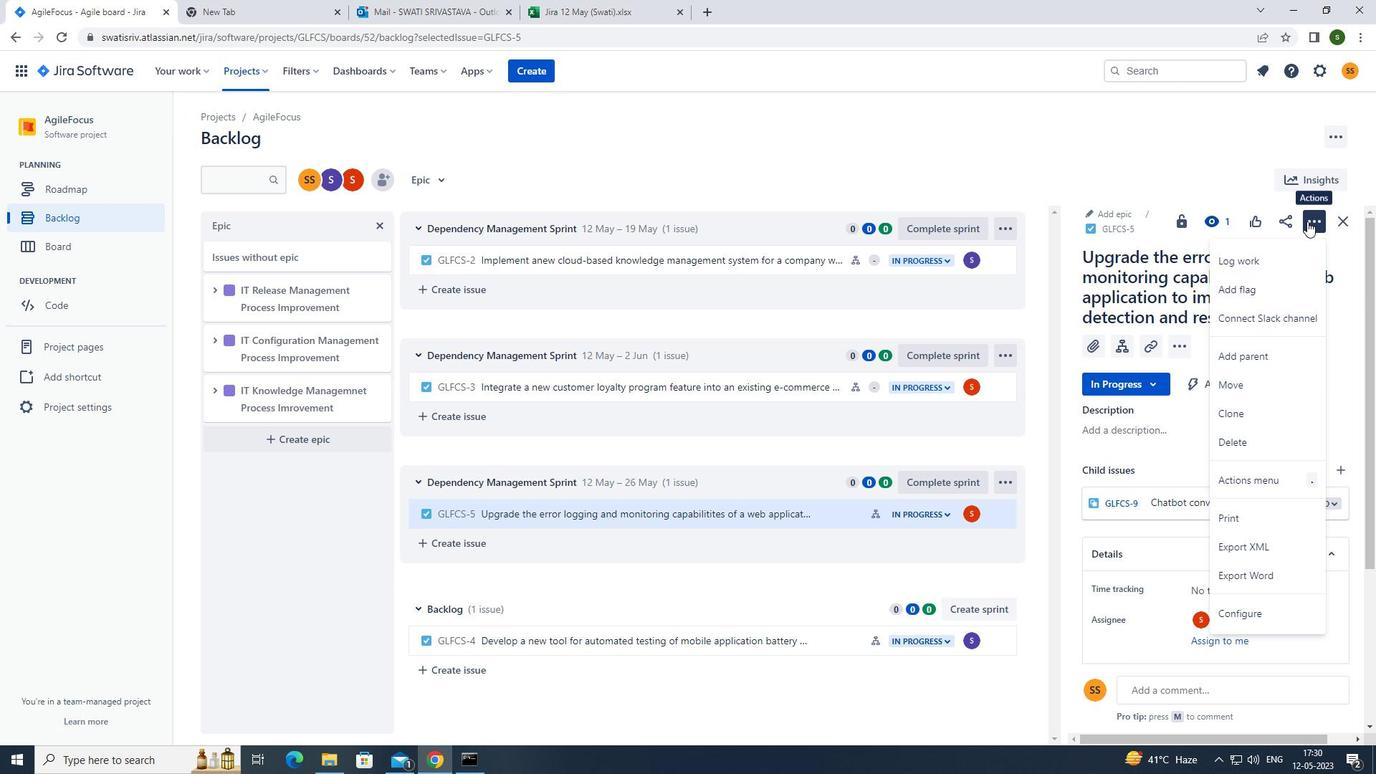 
Action: Mouse pressed left at (1275, 262)
Screenshot: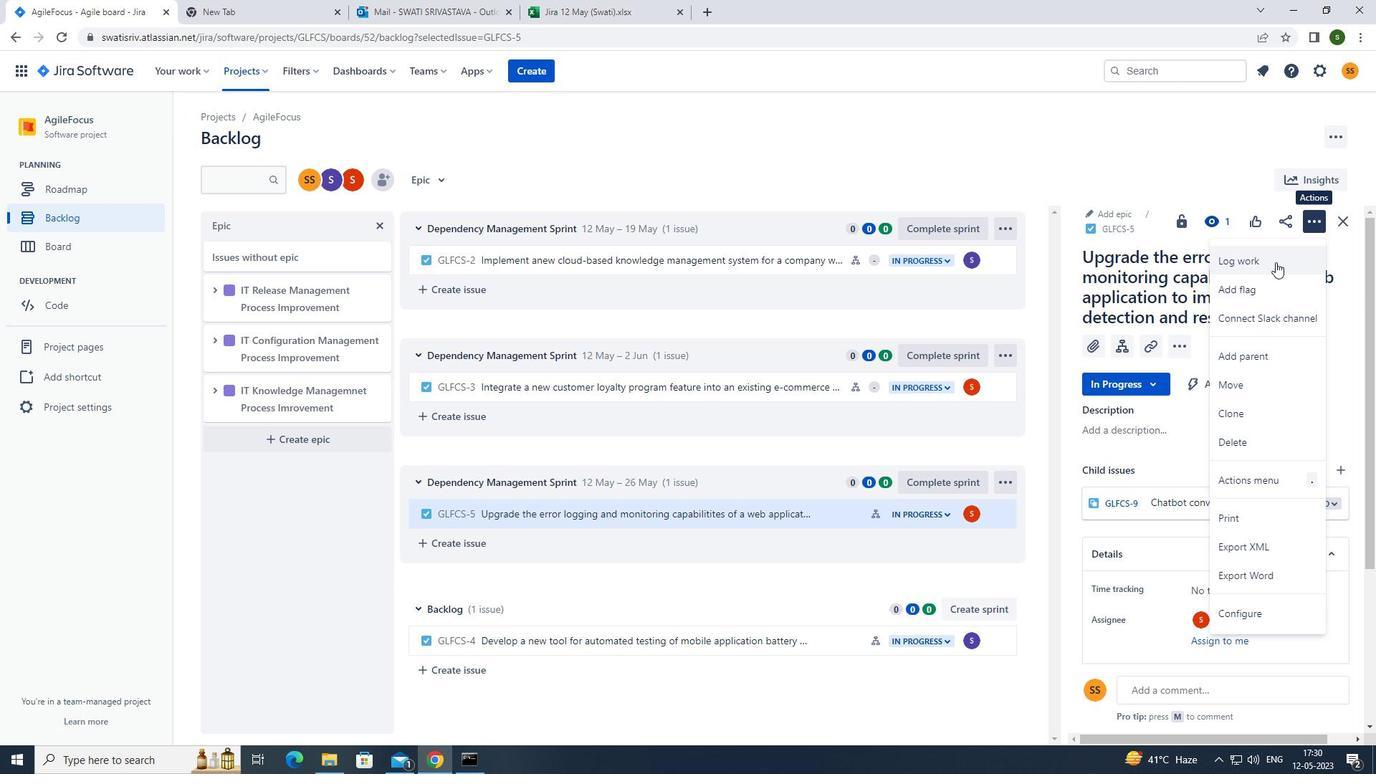
Action: Mouse moved to (654, 182)
Screenshot: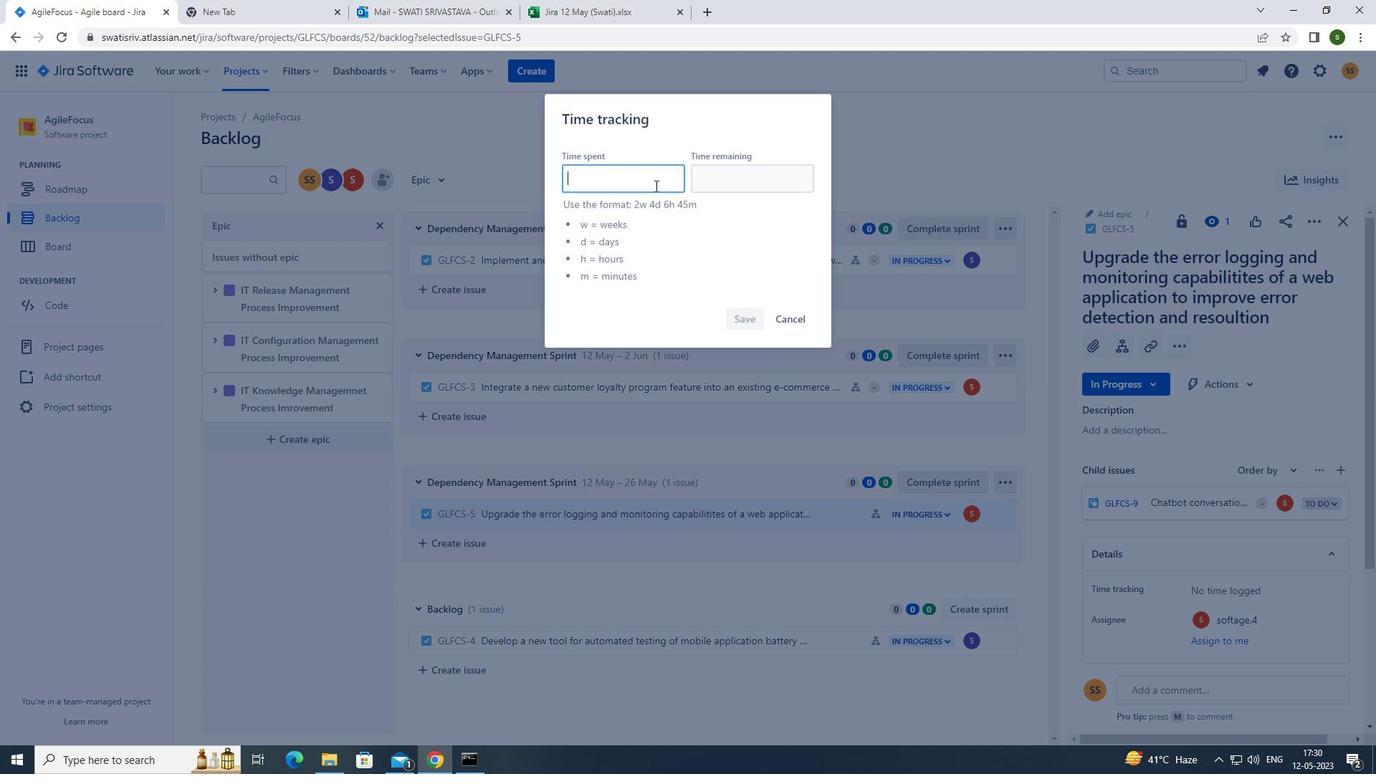 
Action: Mouse pressed left at (654, 182)
Screenshot: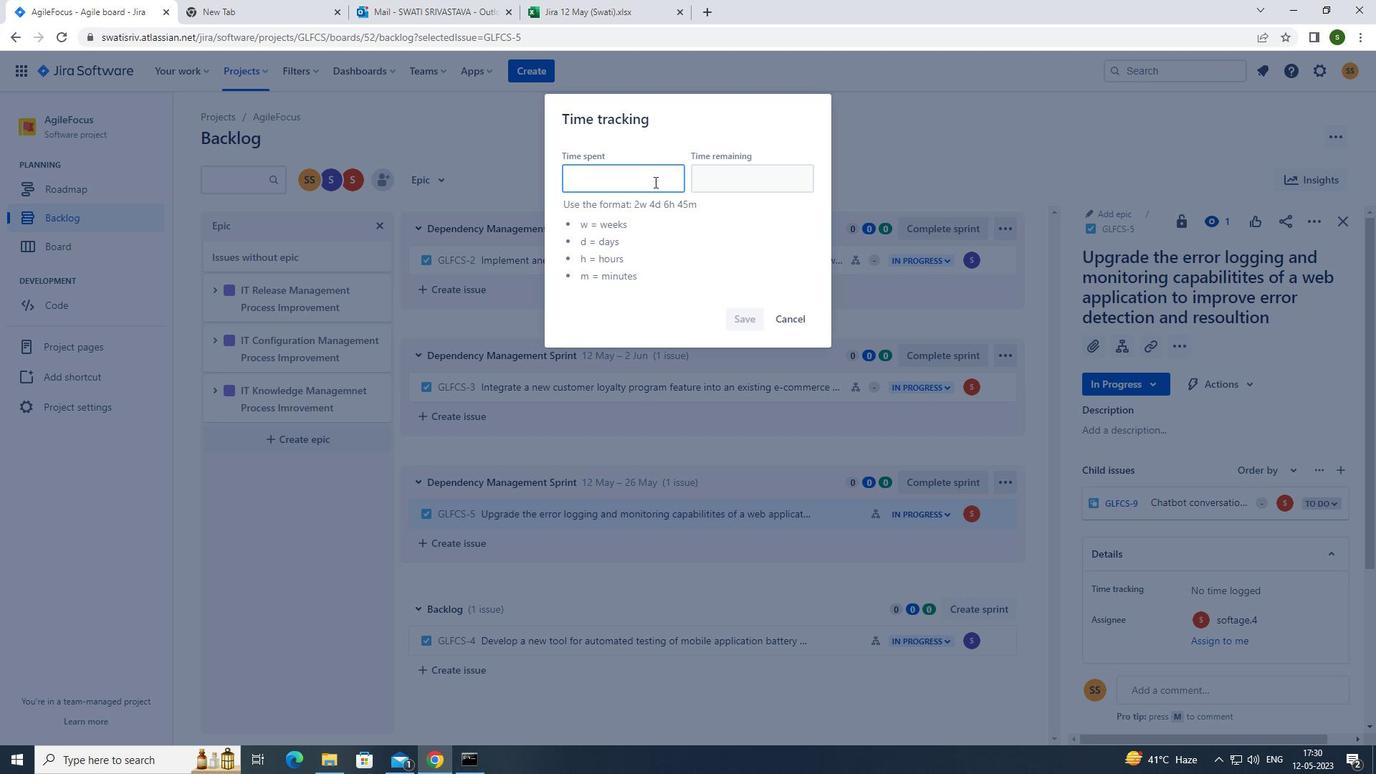 
Action: Mouse moved to (655, 179)
Screenshot: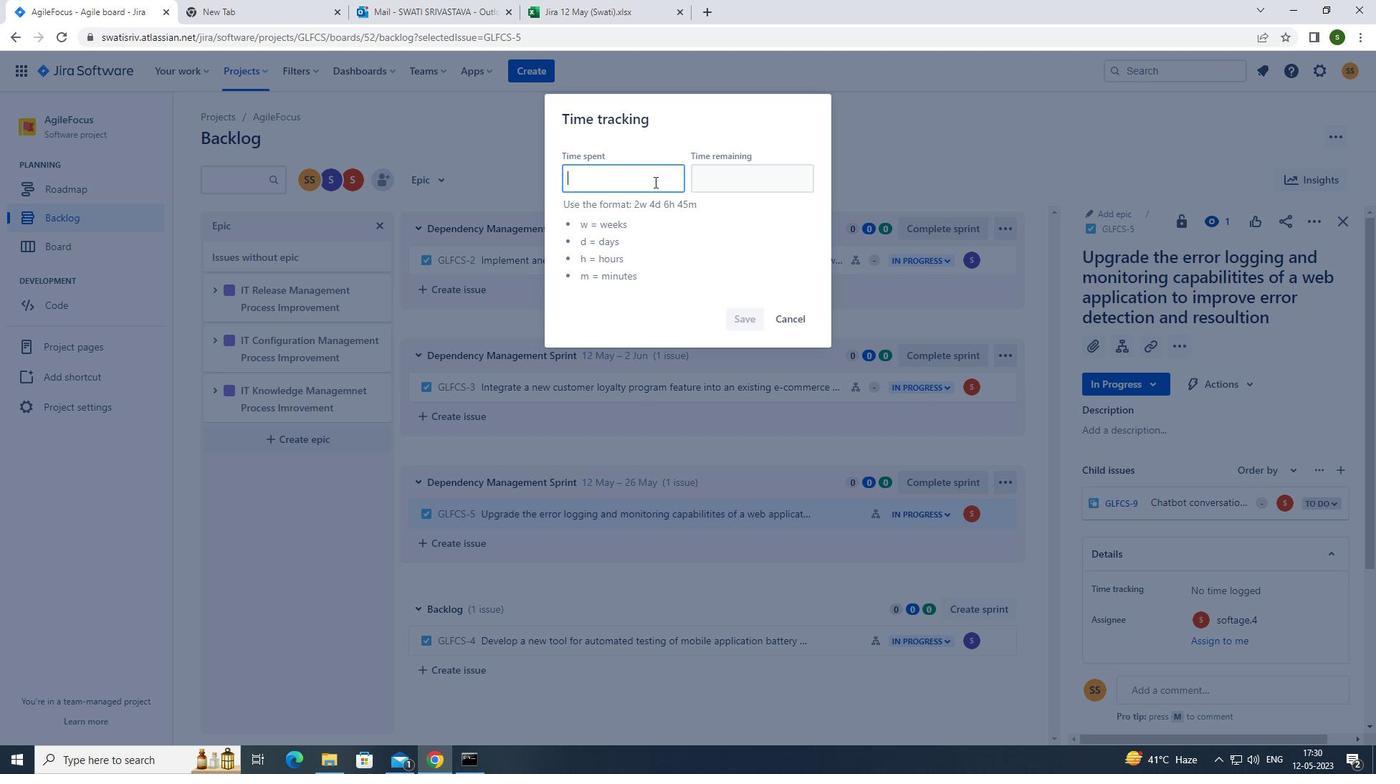 
Action: Key pressed 3w<Key.space>6d<Key.space>6h<Key.space>46m
Screenshot: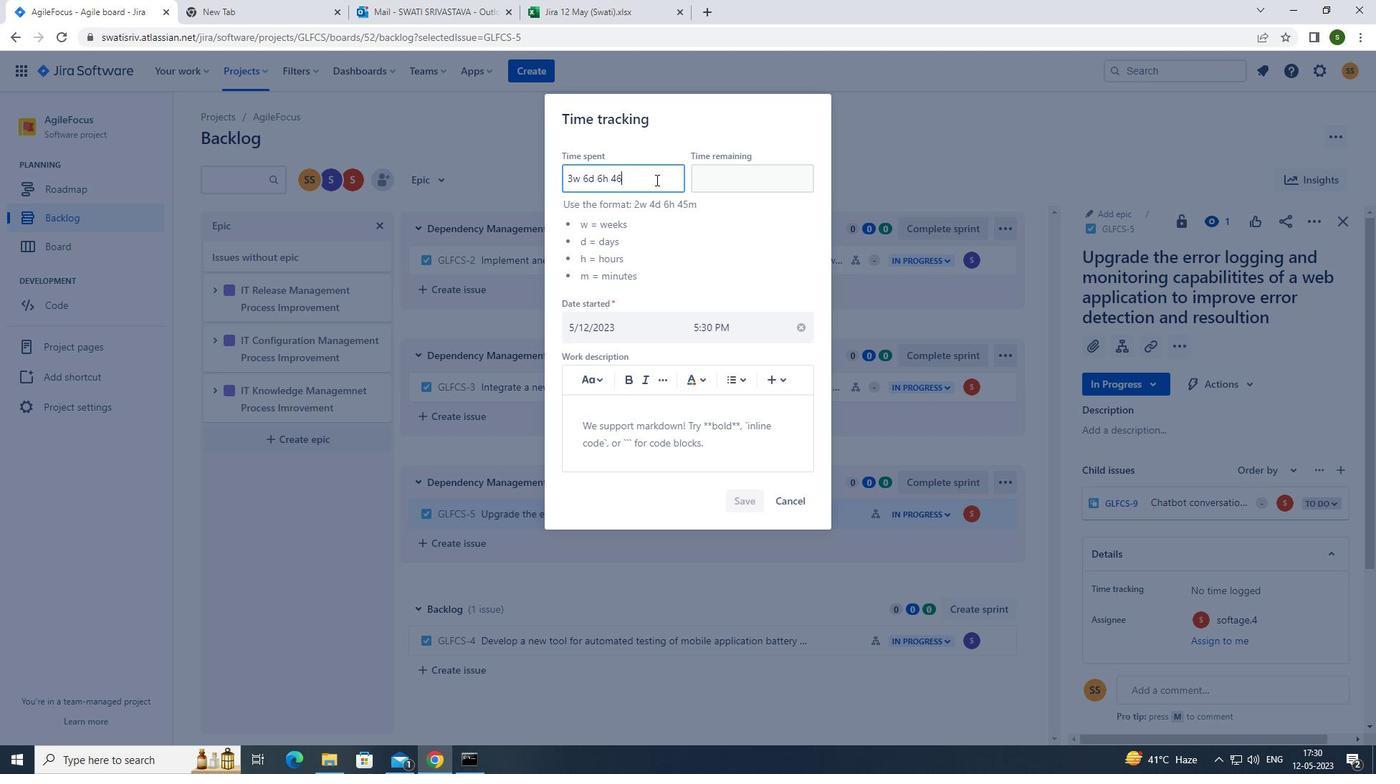 
Action: Mouse moved to (779, 200)
Screenshot: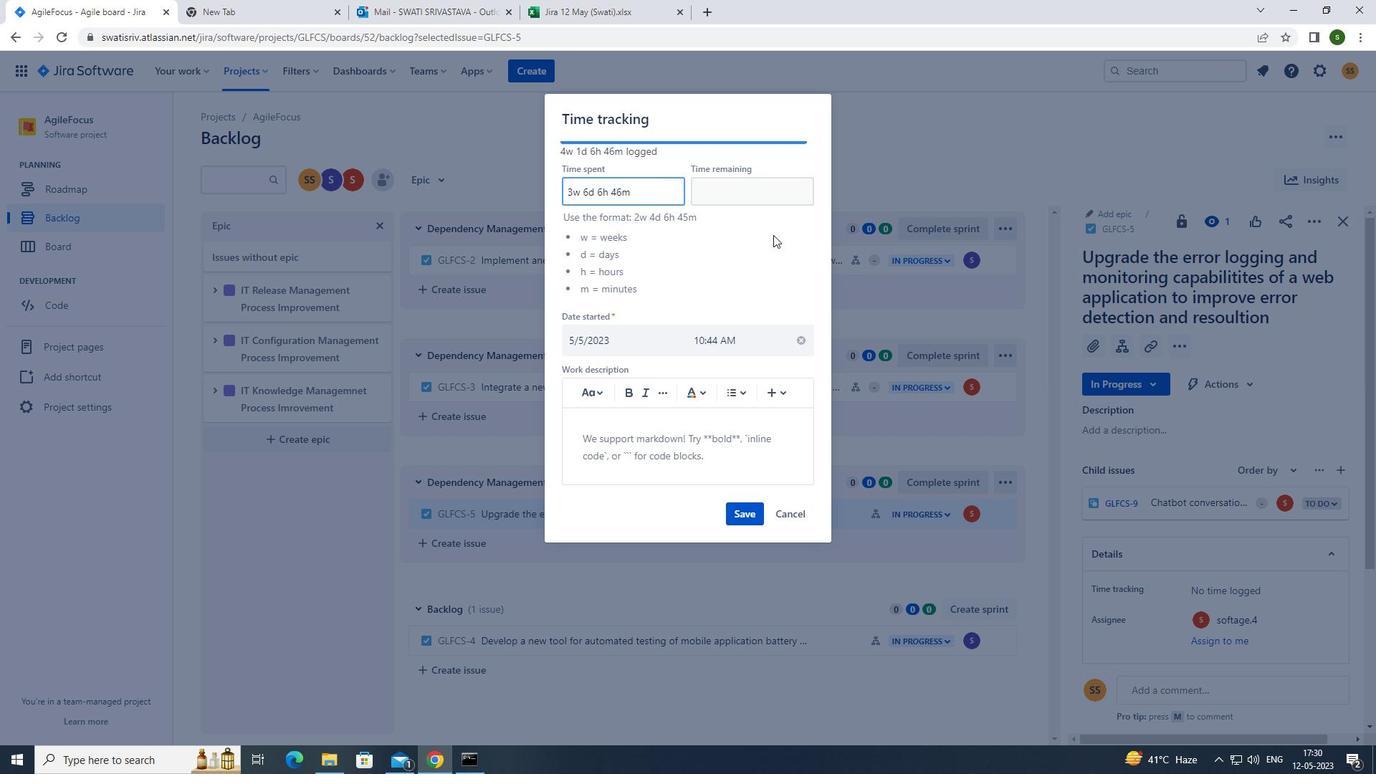 
Action: Mouse pressed left at (779, 200)
Screenshot: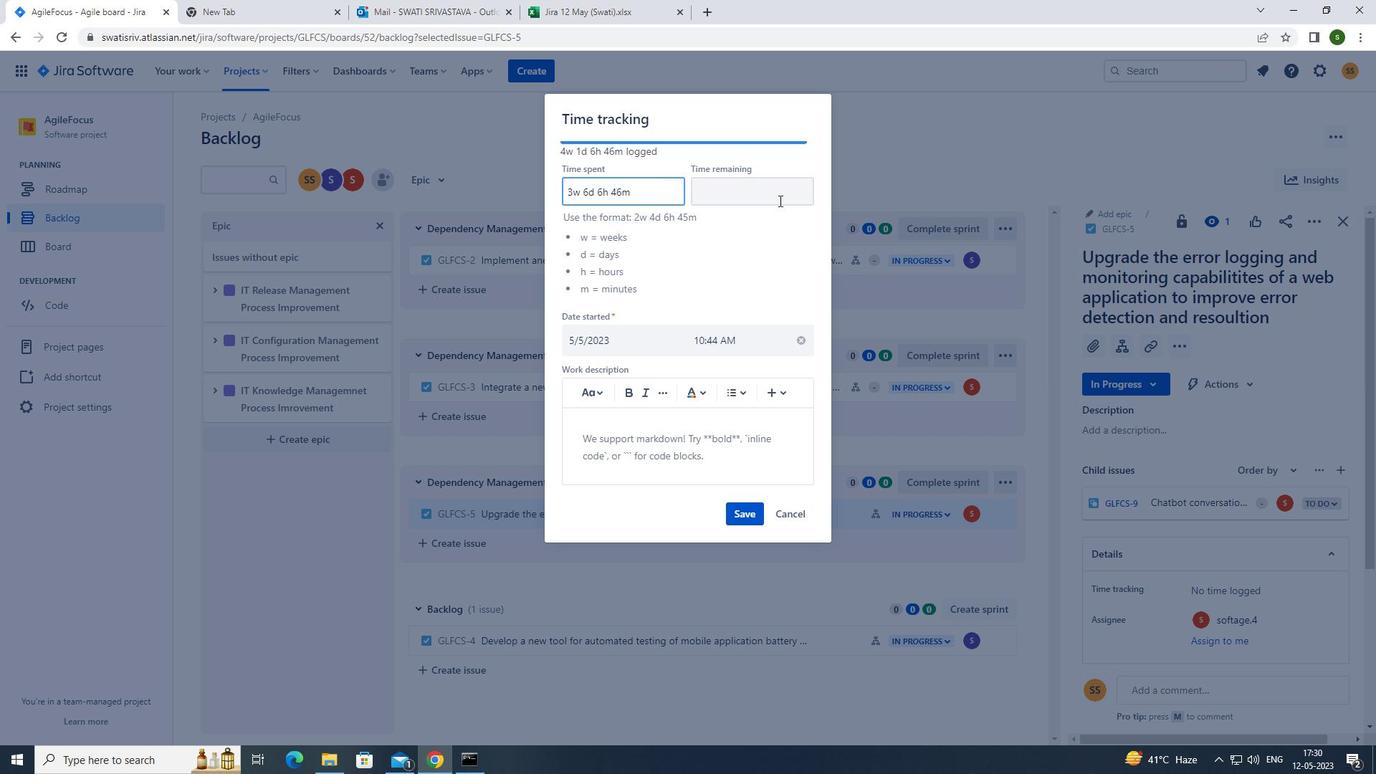 
Action: Key pressed 2w<Key.space>6d<Key.space>16h<Key.space>39m
Screenshot: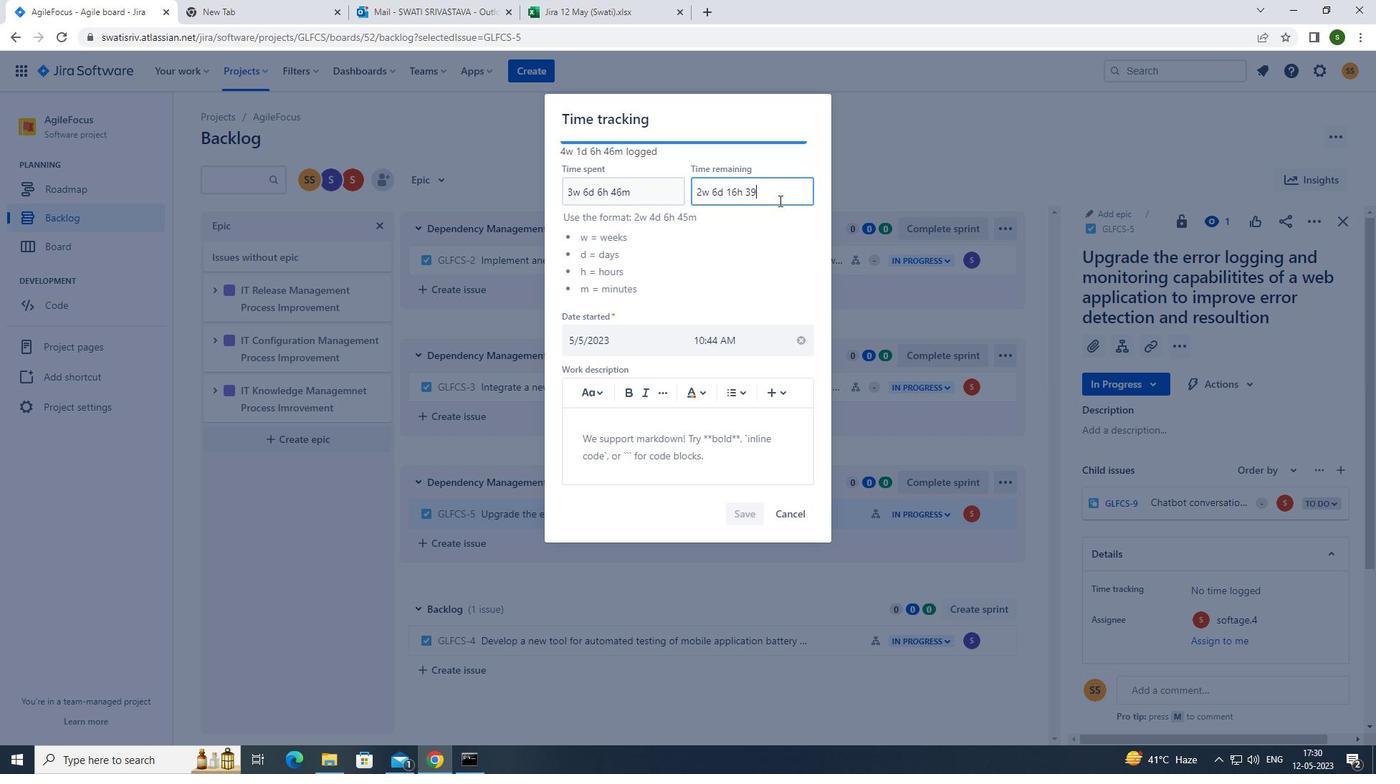 
Action: Mouse moved to (743, 505)
Screenshot: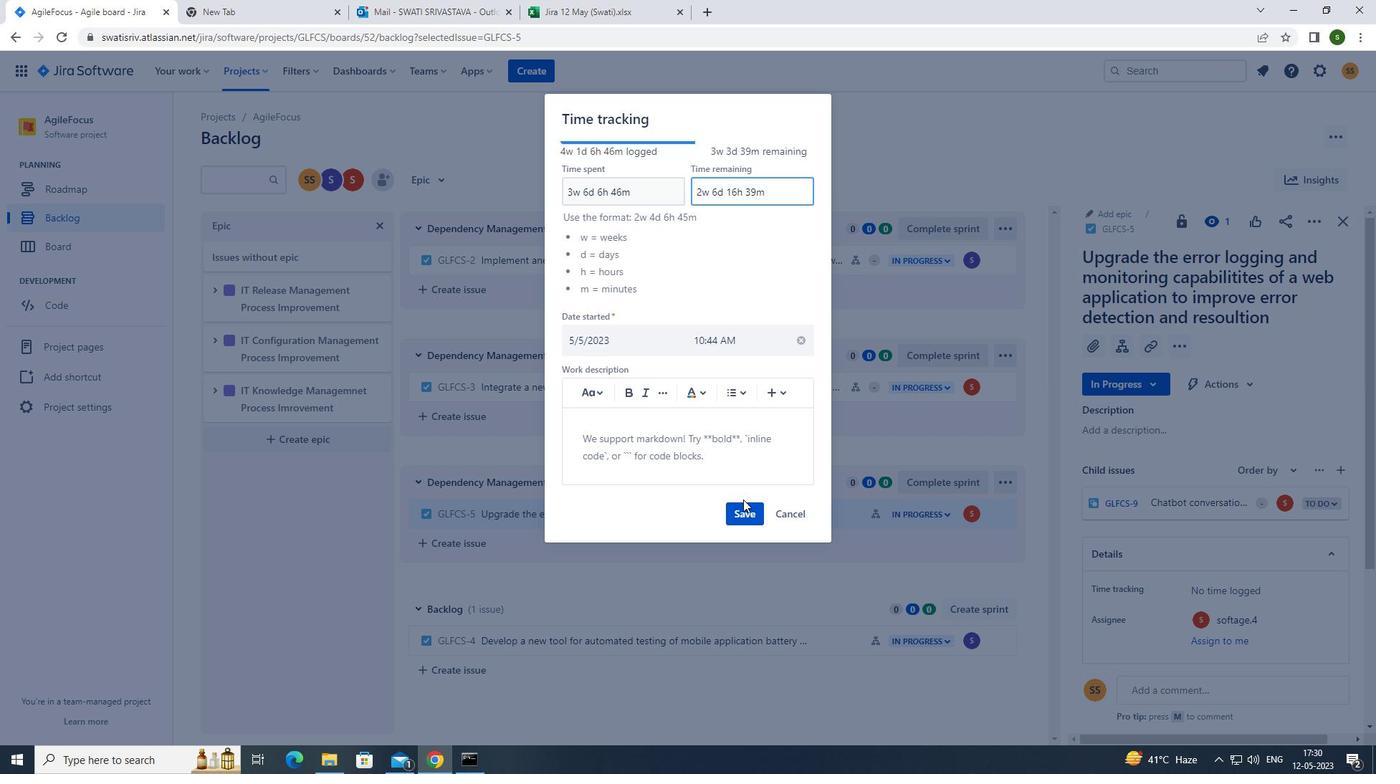 
Action: Mouse pressed left at (743, 505)
Screenshot: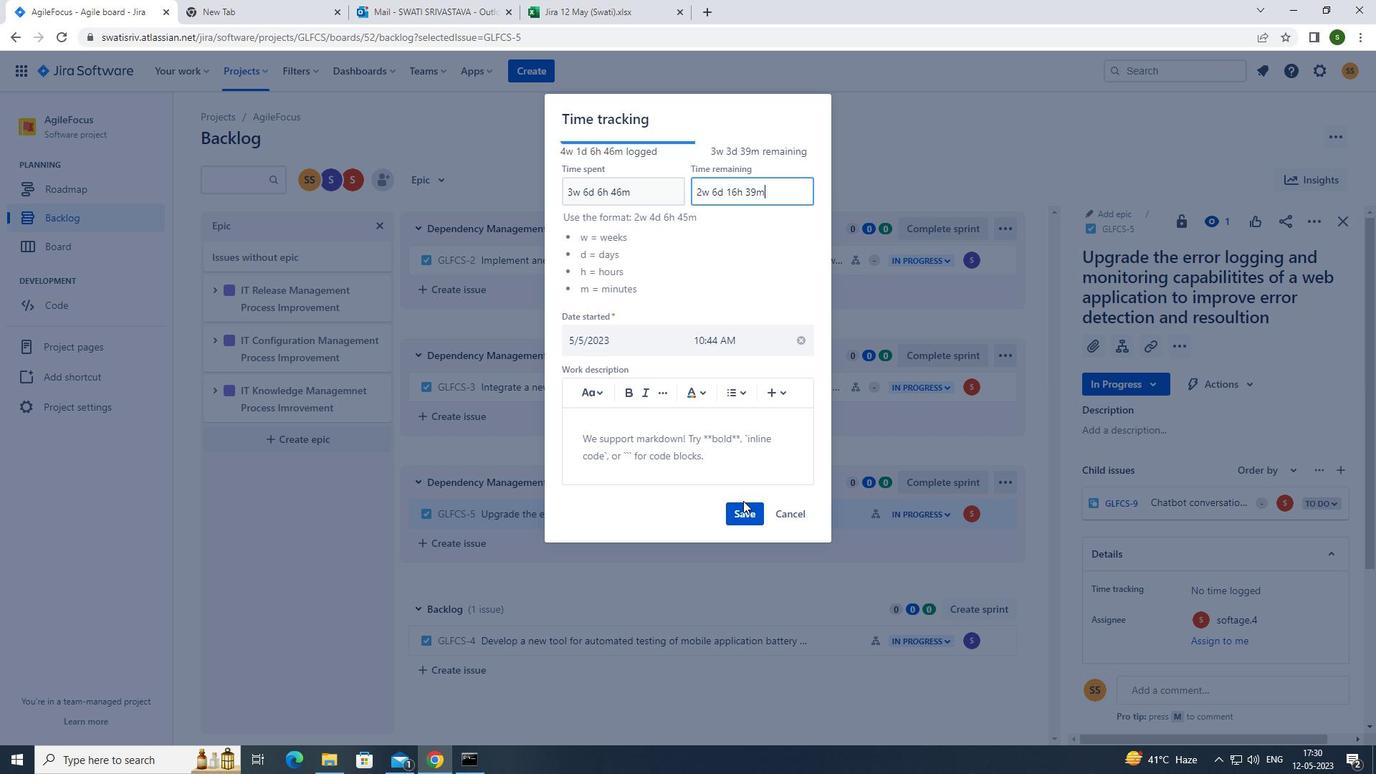 
Action: Mouse moved to (999, 514)
Screenshot: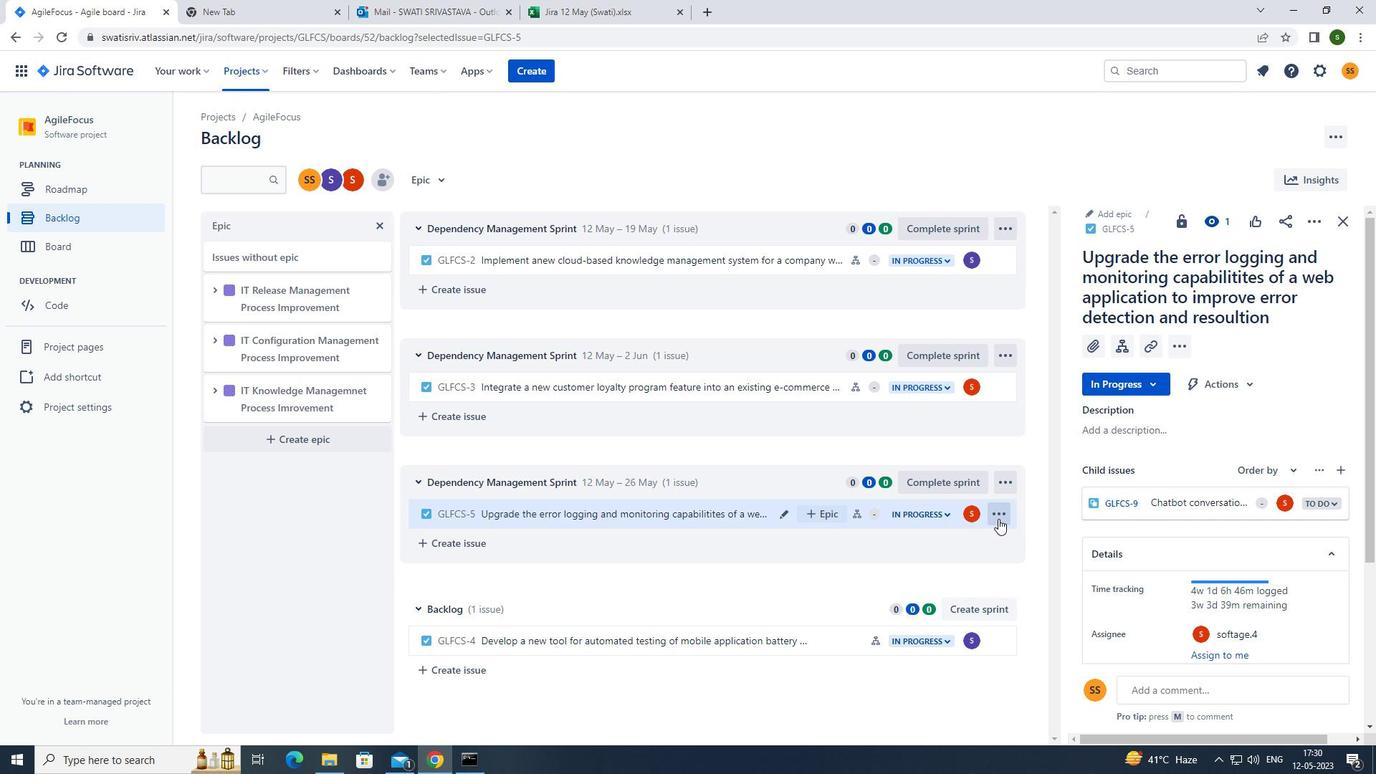 
Action: Mouse pressed left at (999, 514)
Screenshot: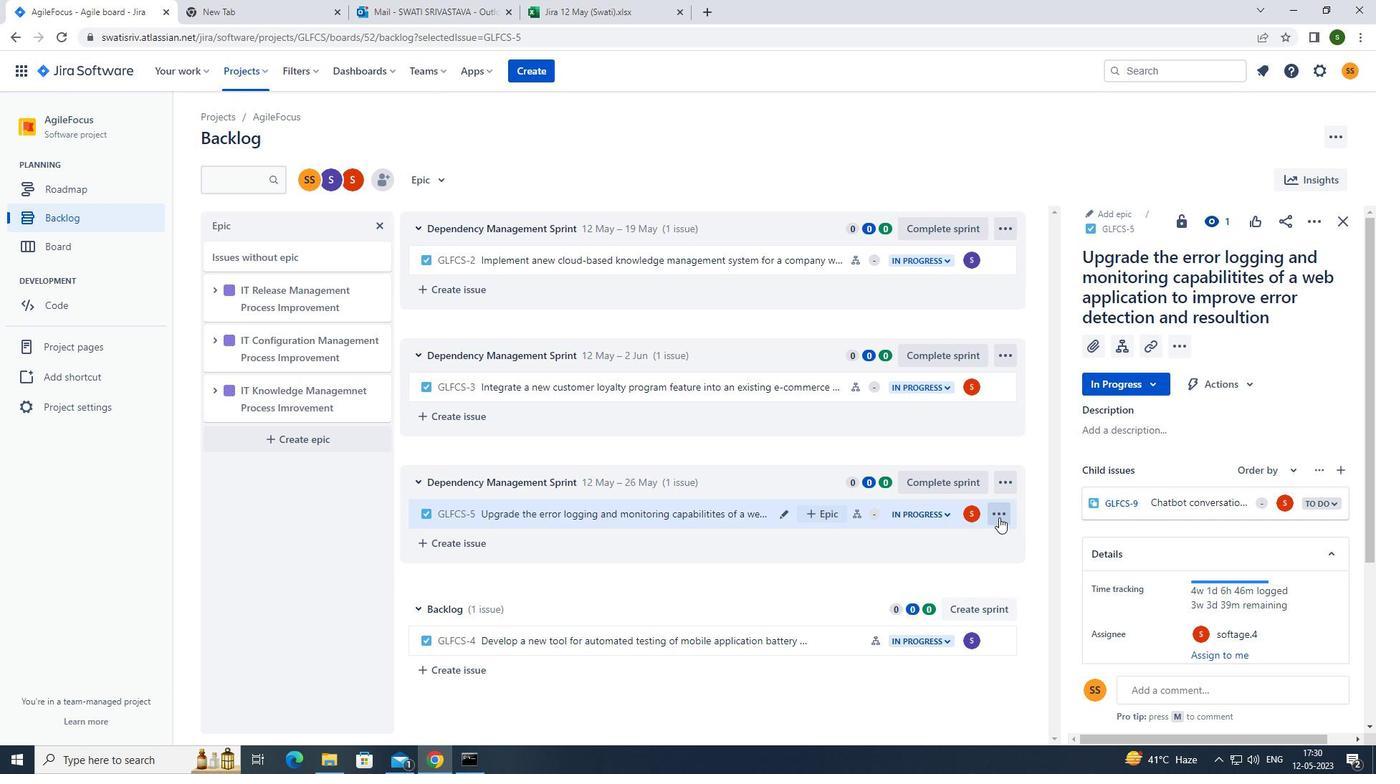 
Action: Mouse moved to (937, 480)
Screenshot: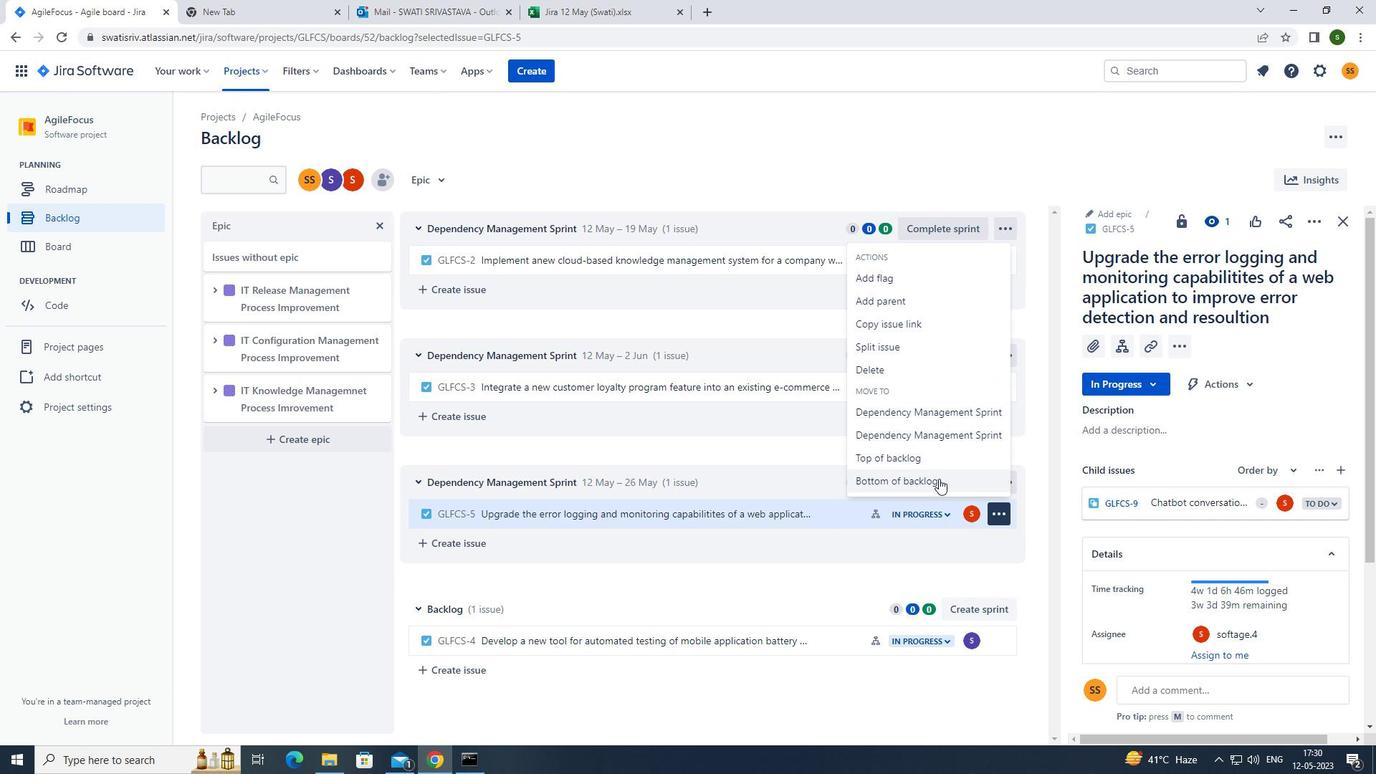 
Action: Mouse pressed left at (937, 480)
Screenshot: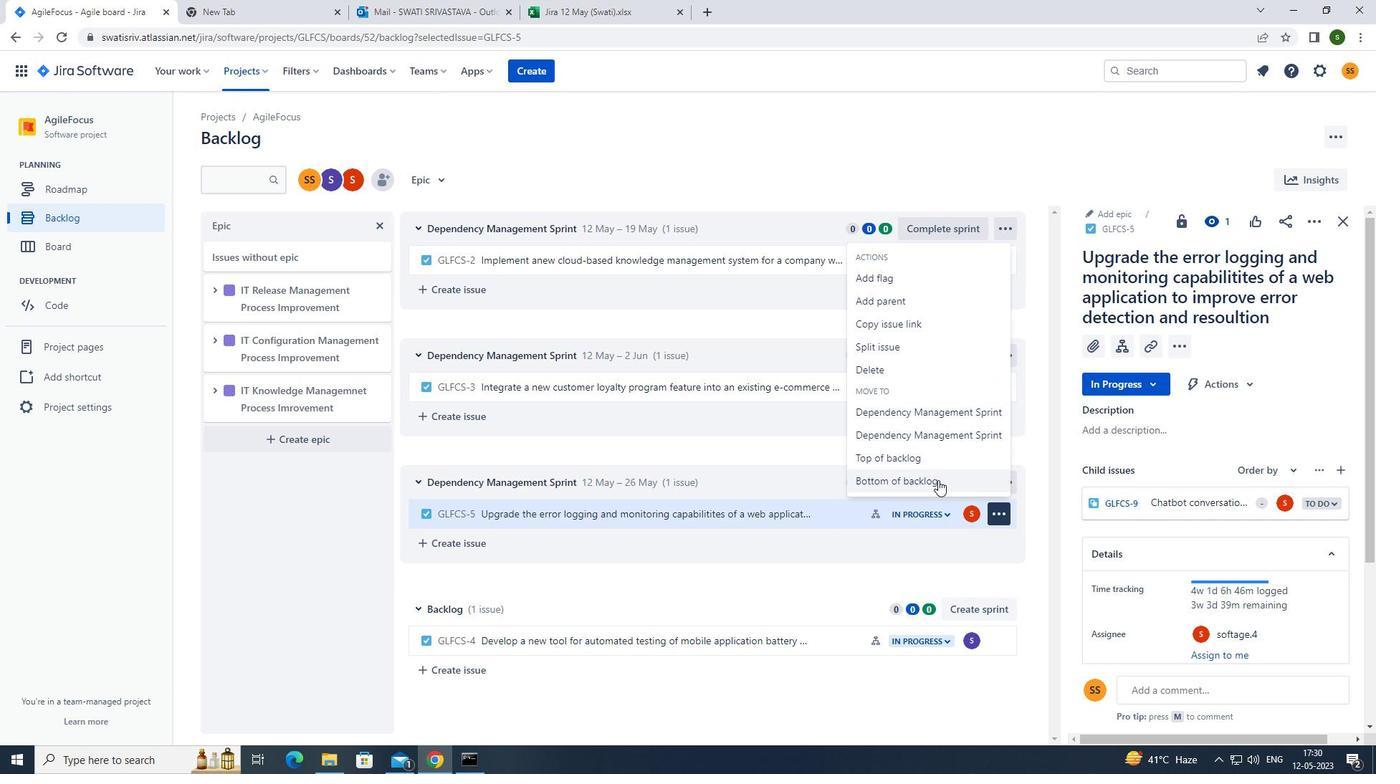 
Action: Mouse moved to (738, 235)
Screenshot: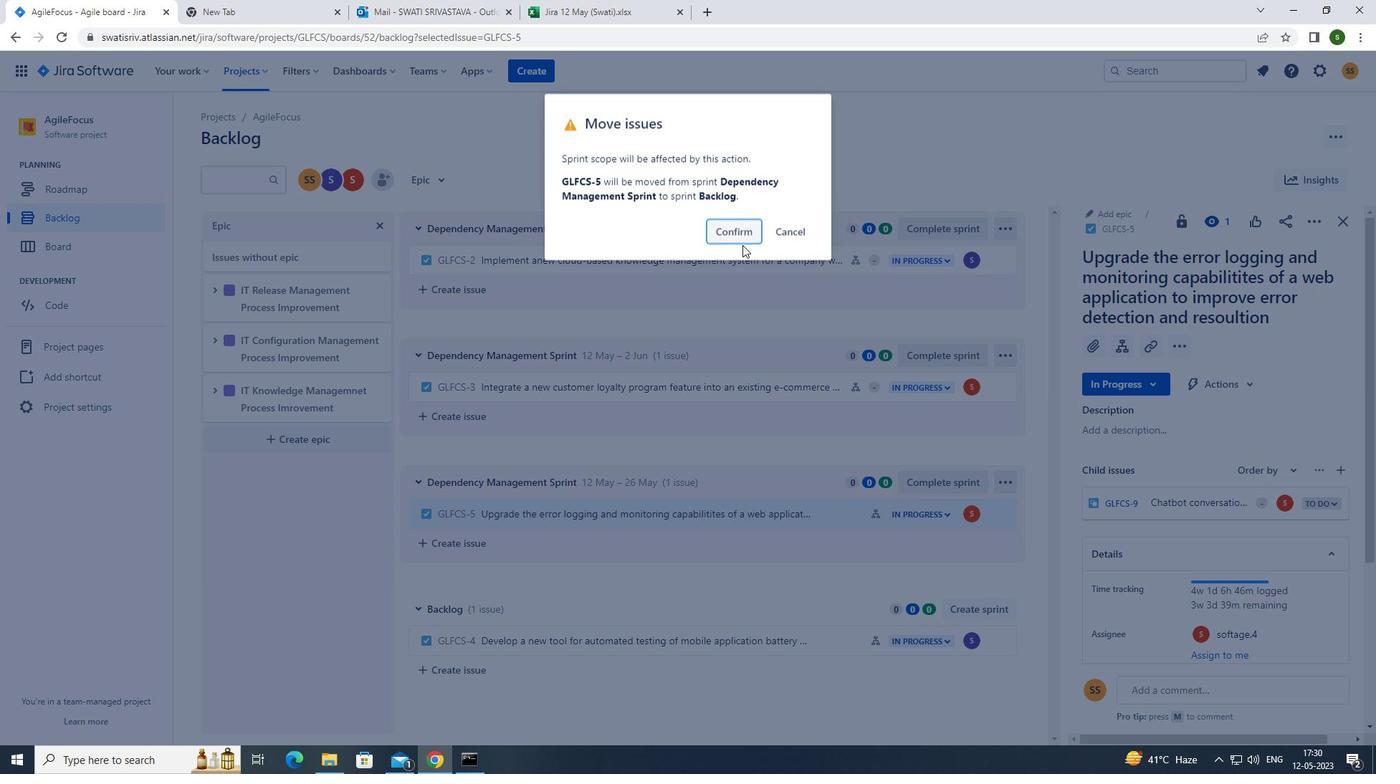 
Action: Mouse pressed left at (738, 235)
Screenshot: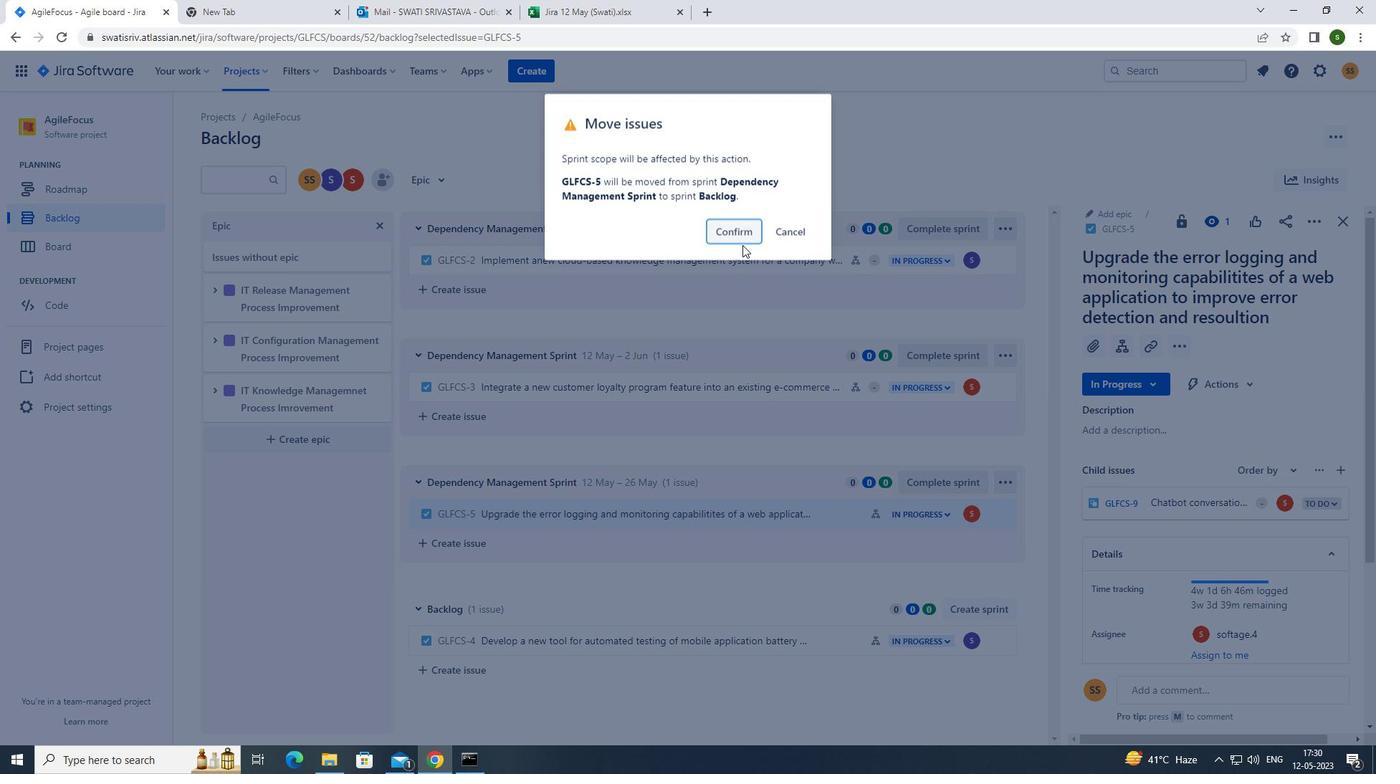 
Action: Mouse moved to (430, 177)
Screenshot: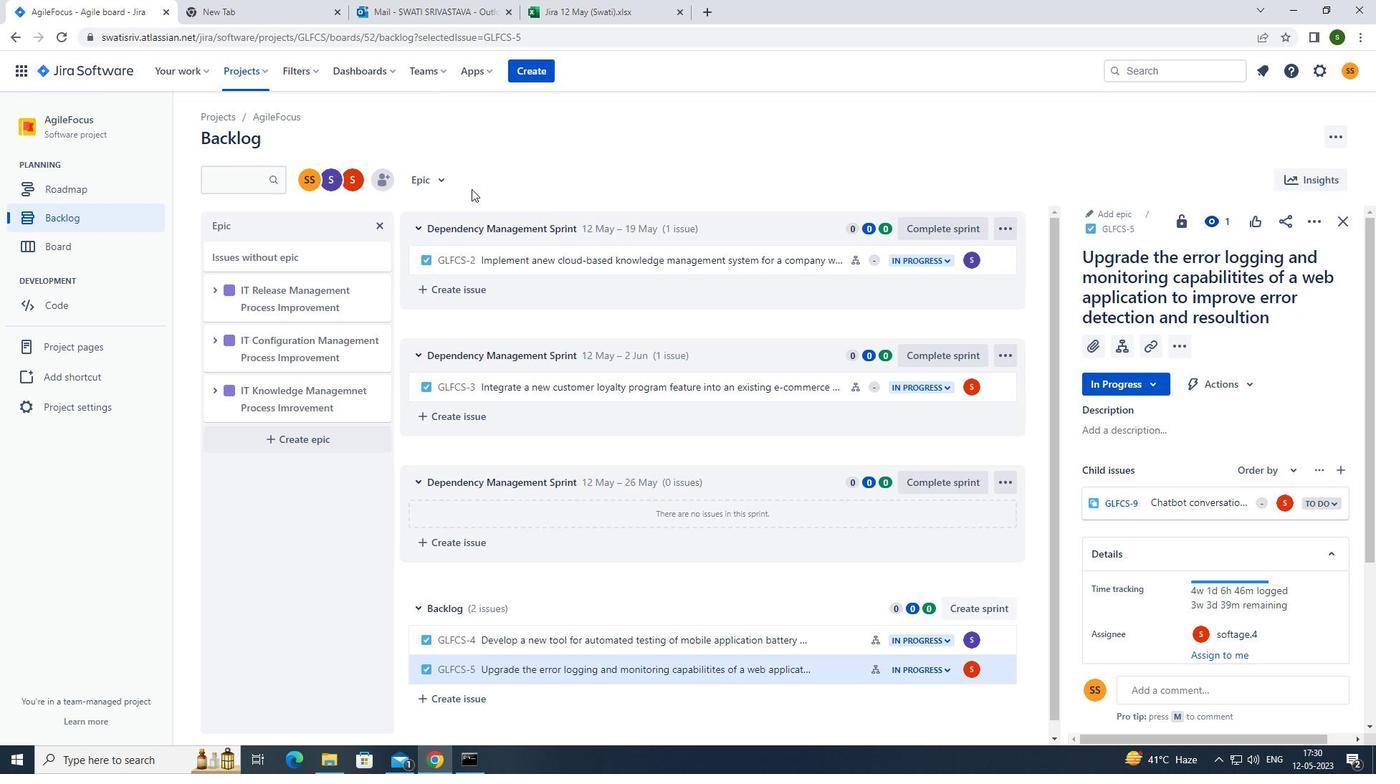 
Action: Mouse pressed left at (430, 177)
Screenshot: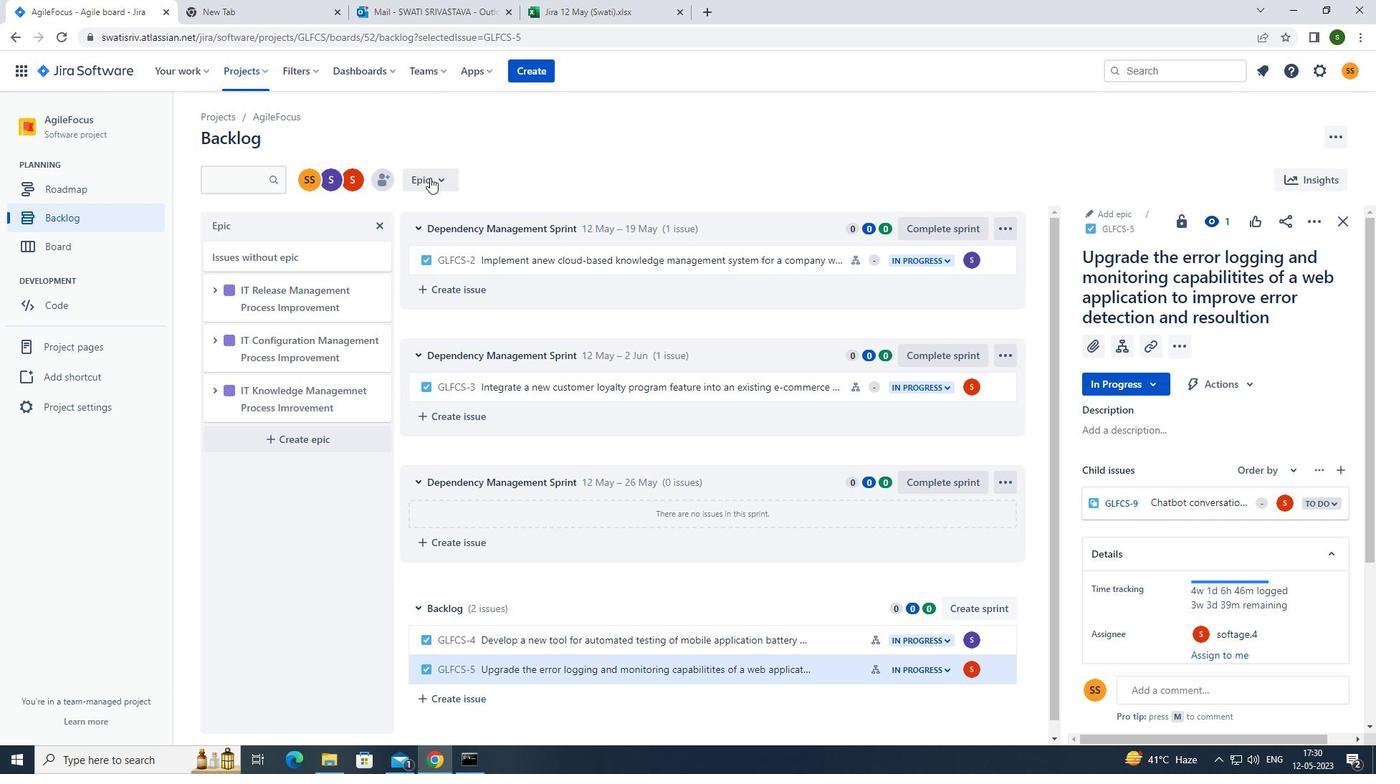 
Action: Mouse moved to (443, 179)
Screenshot: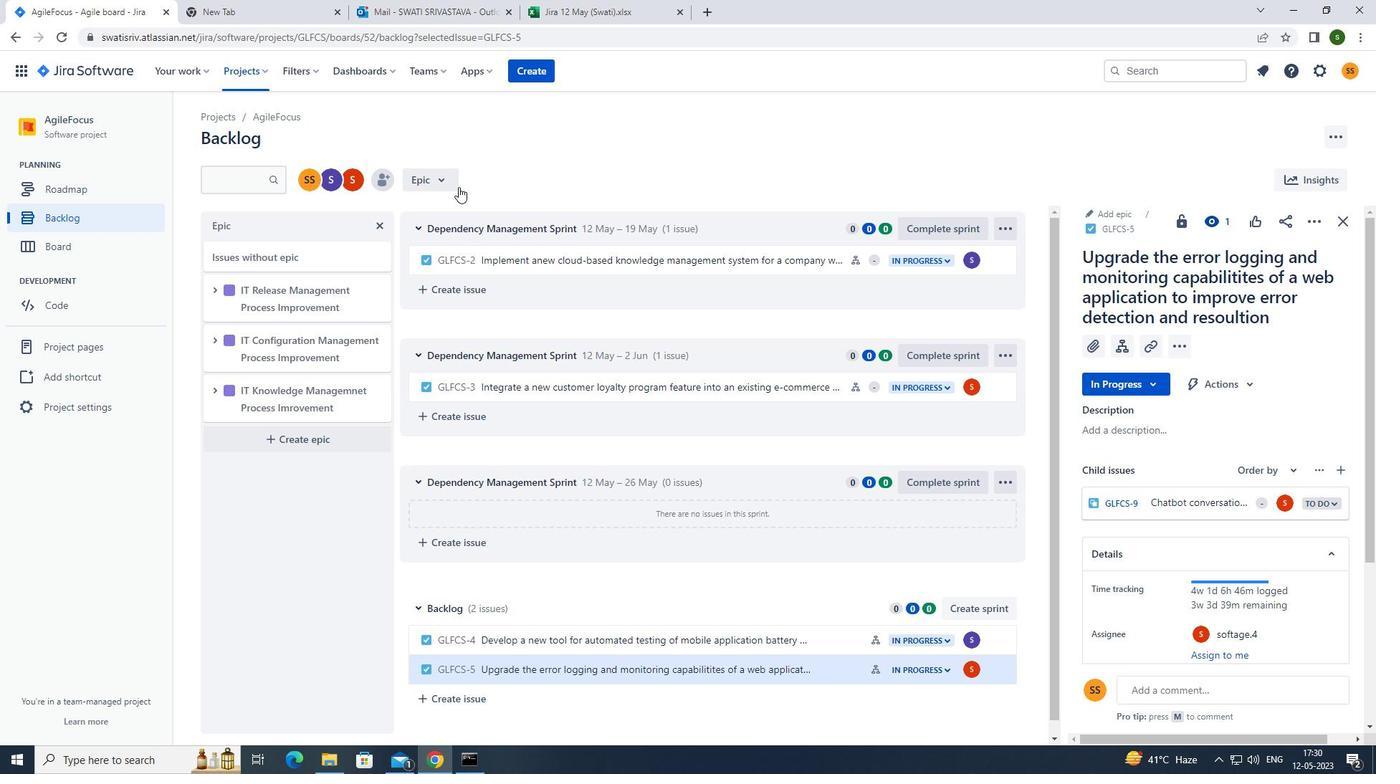 
Action: Mouse pressed left at (443, 179)
Screenshot: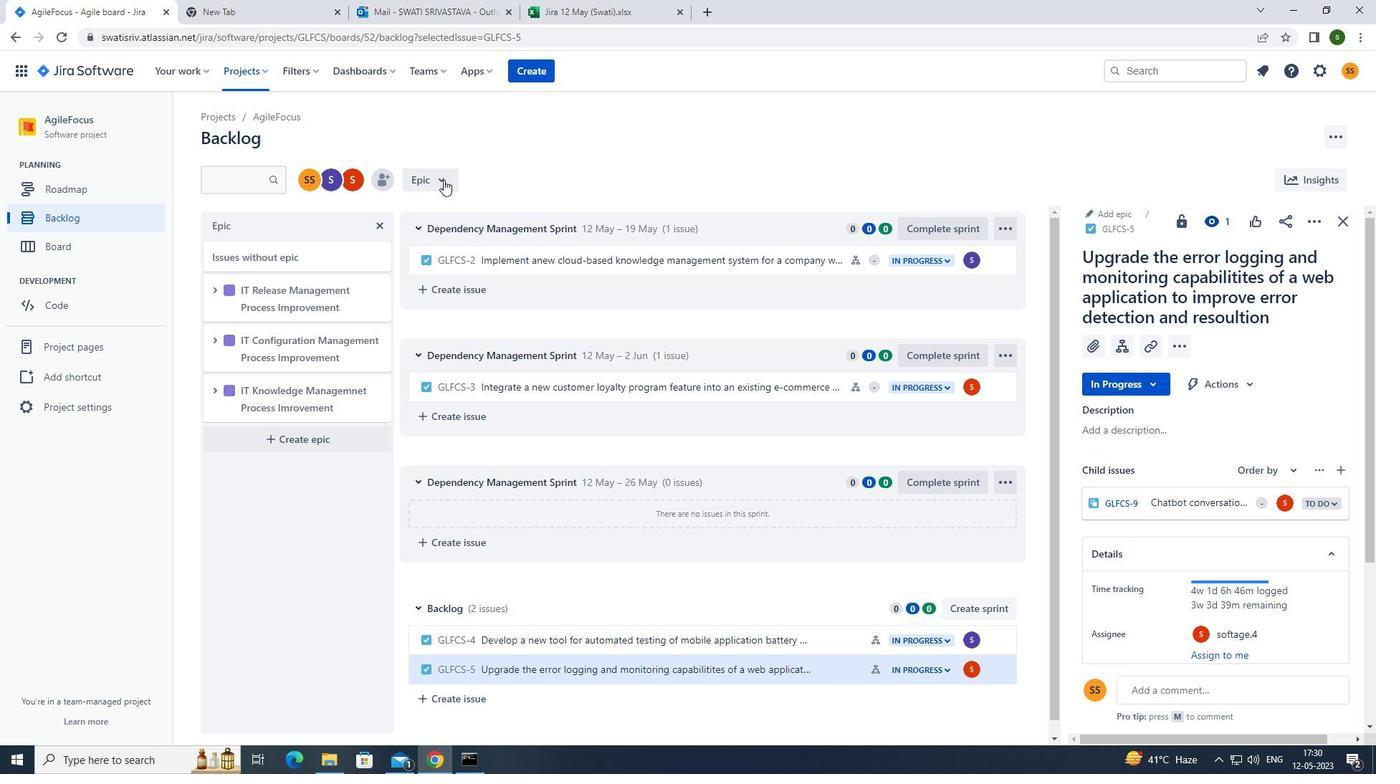 
Action: Mouse moved to (442, 179)
Screenshot: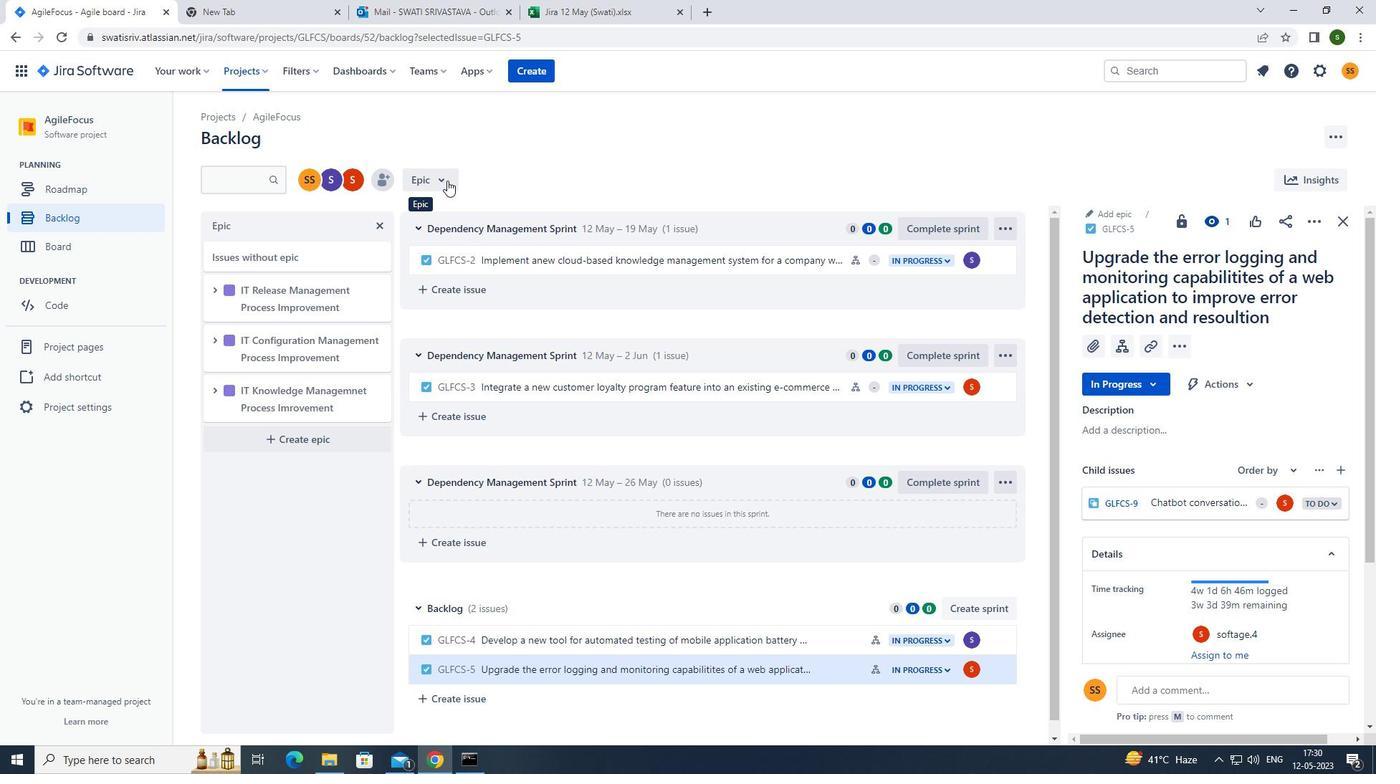 
Action: Mouse pressed left at (442, 179)
Screenshot: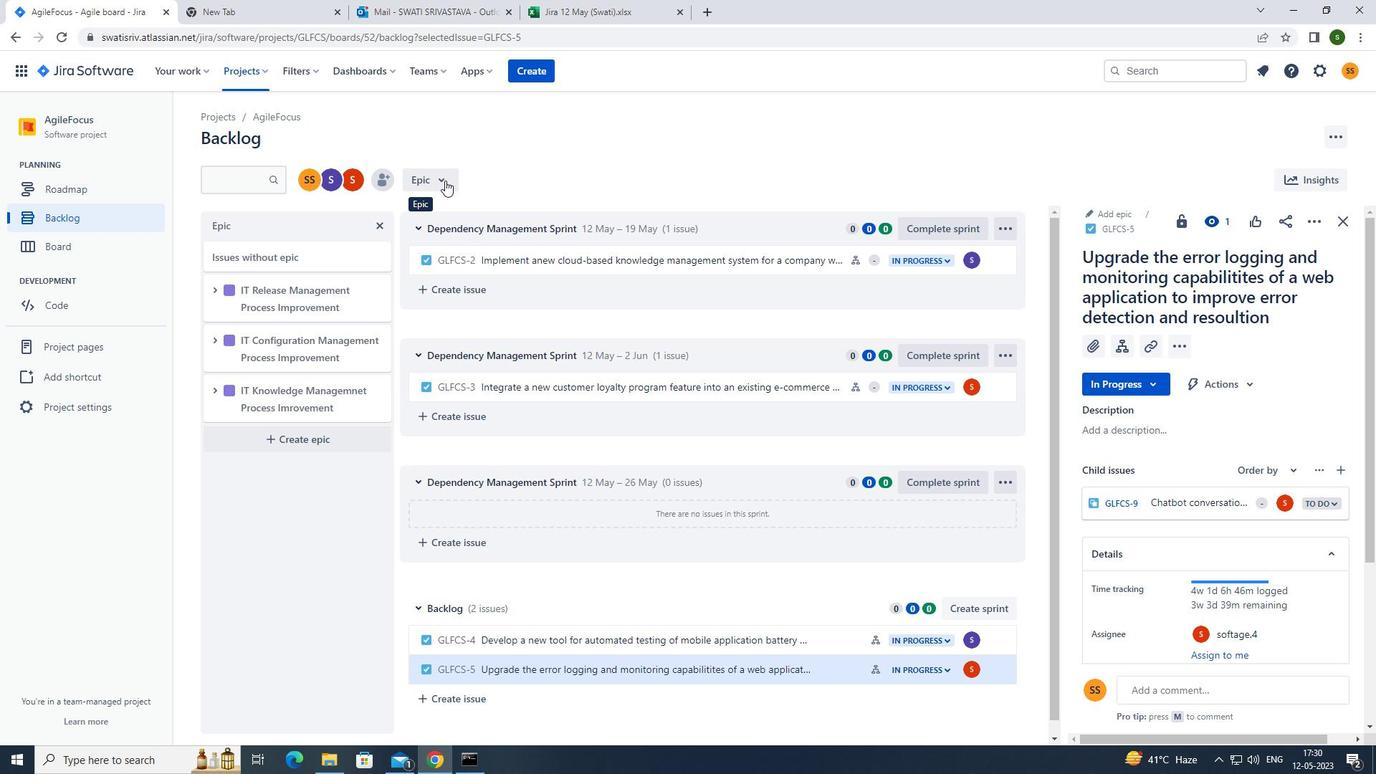 
Action: Mouse moved to (457, 244)
Screenshot: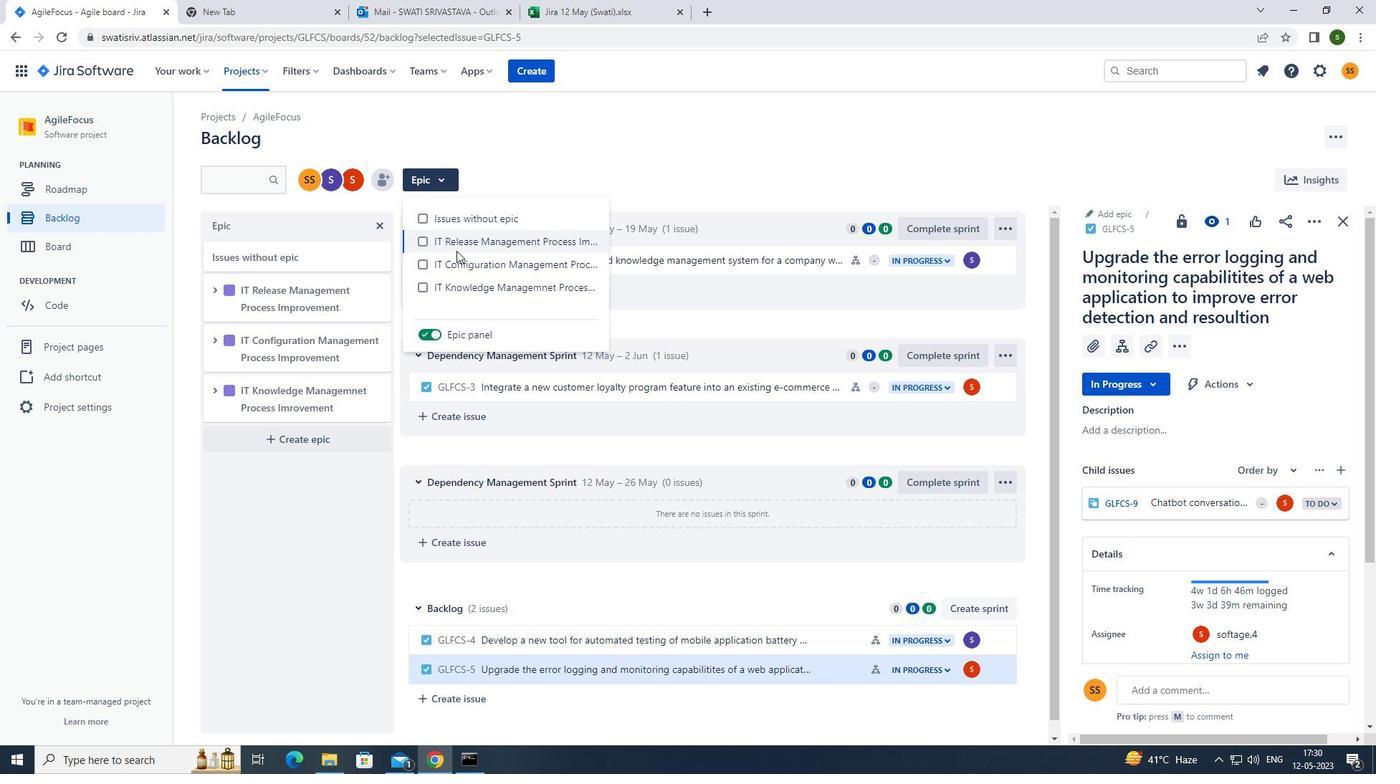 
Action: Mouse pressed left at (457, 244)
Screenshot: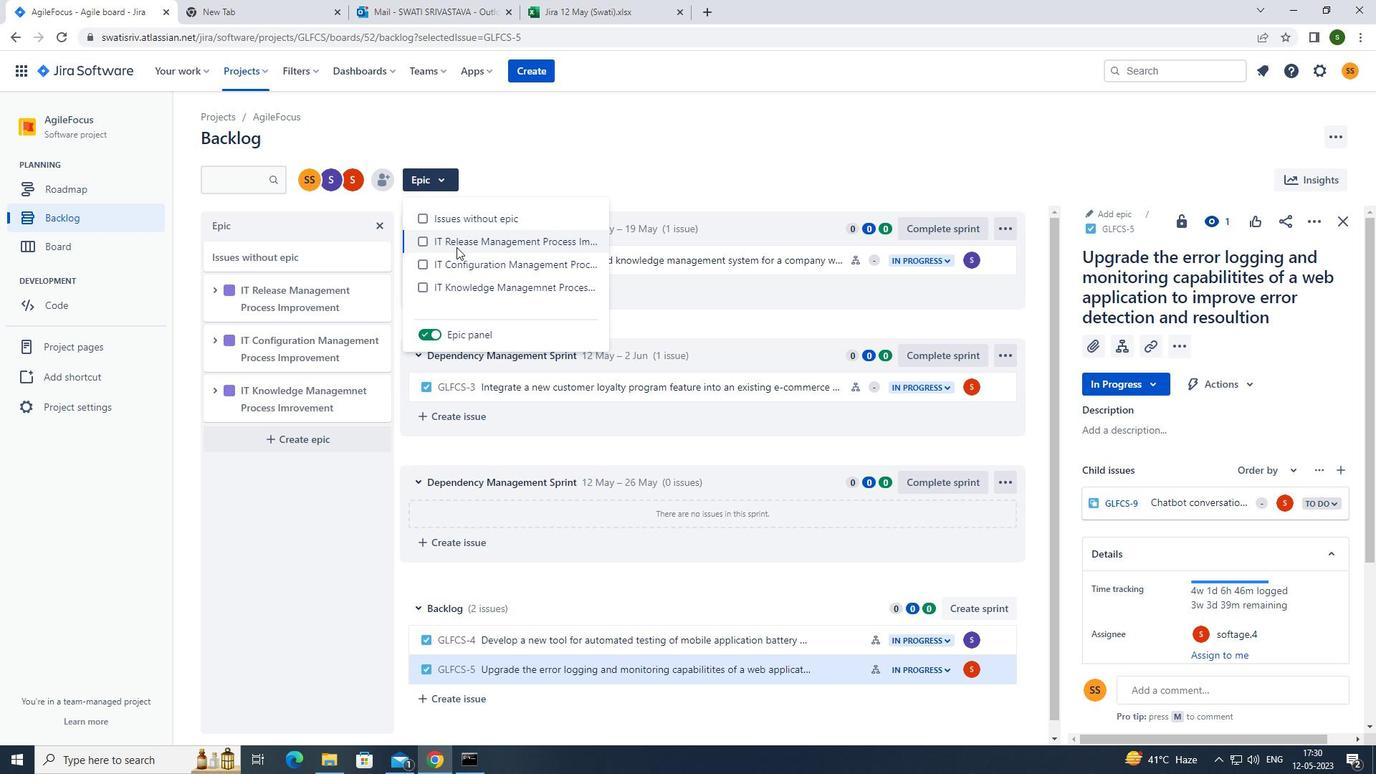 
Action: Mouse moved to (625, 156)
Screenshot: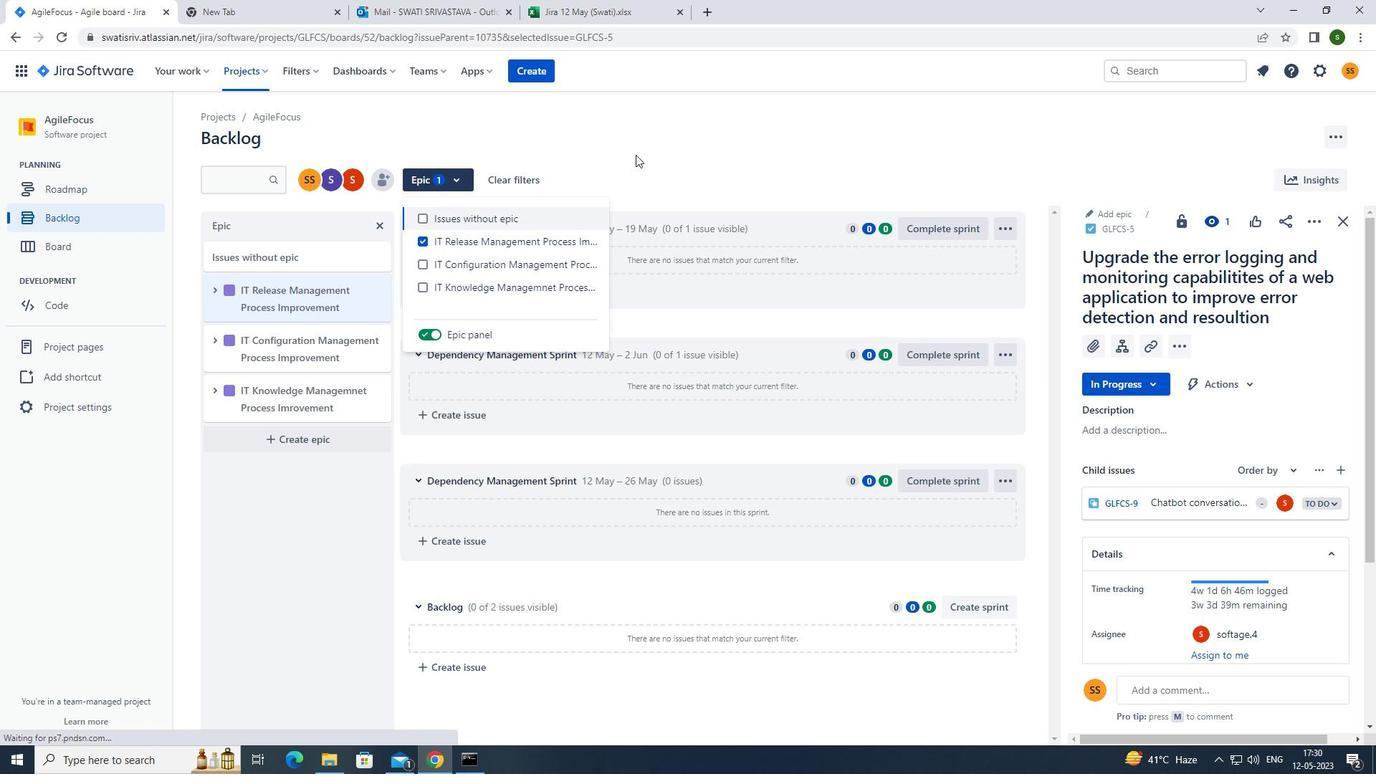 
Action: Mouse pressed left at (625, 156)
Screenshot: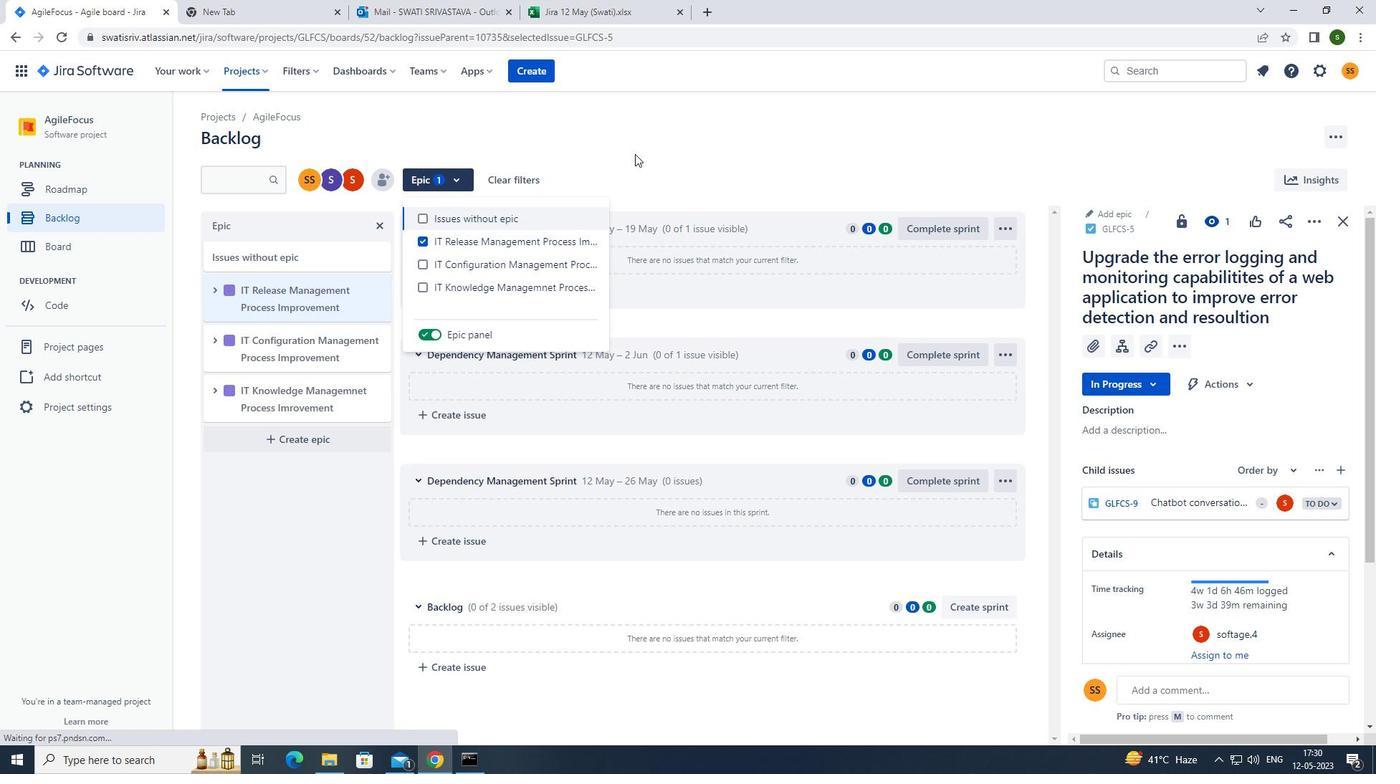 
